 Task: In the  document Music.rtf, select heading and apply ' Bold and Underline' Use the "find feature" to find mentioned word and apply Strikethrough in: 'self'. Insert smartchip (Date) on bottom of the page 23 June, 2023 Insert the mentioned footnote for 30th word with font style Arial and font size 8: The study was conducted anonymously
Action: Mouse moved to (243, 321)
Screenshot: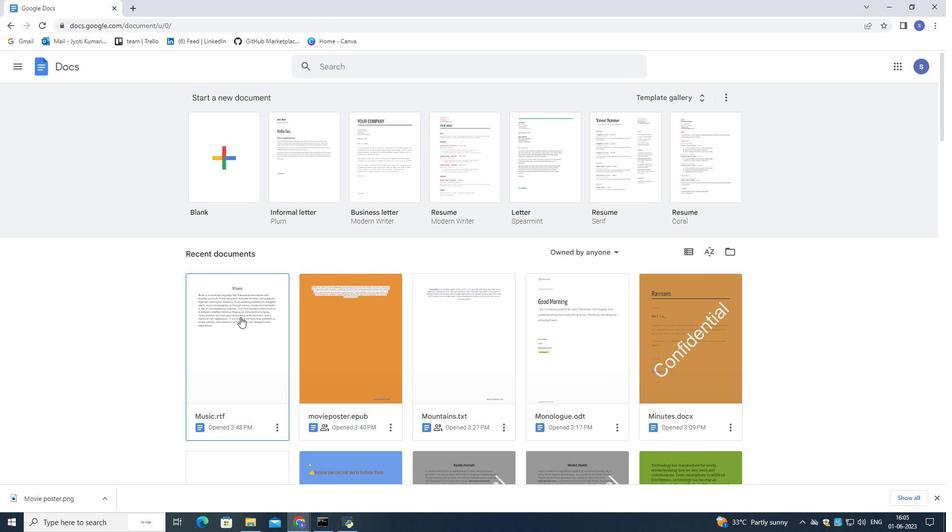 
Action: Mouse pressed left at (243, 321)
Screenshot: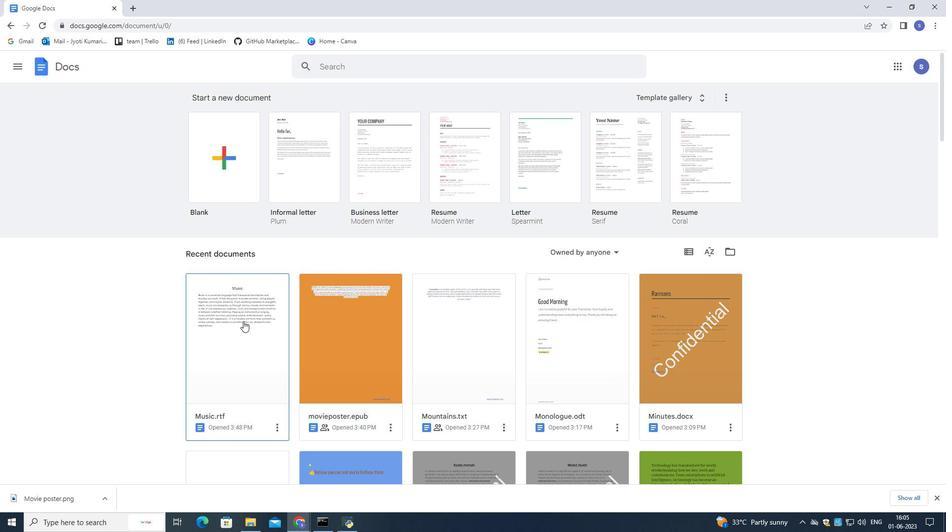 
Action: Mouse moved to (243, 320)
Screenshot: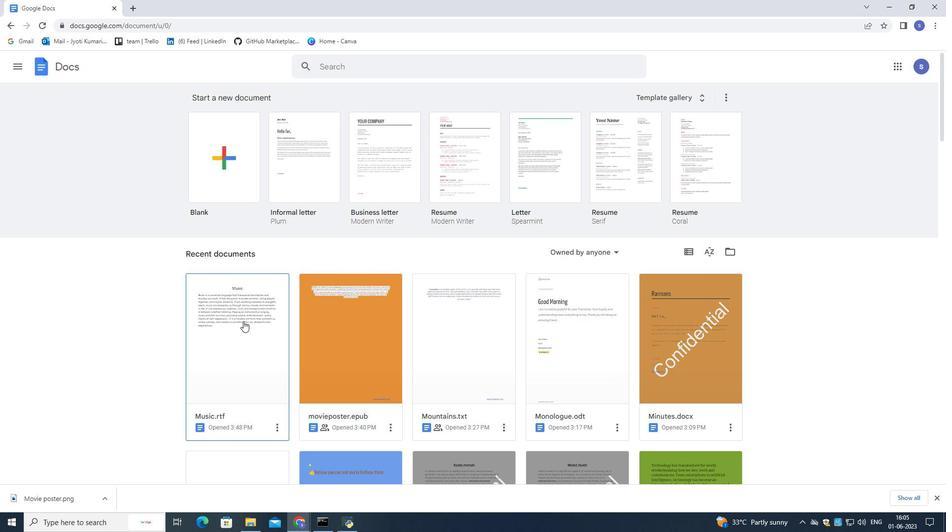 
Action: Mouse pressed left at (243, 320)
Screenshot: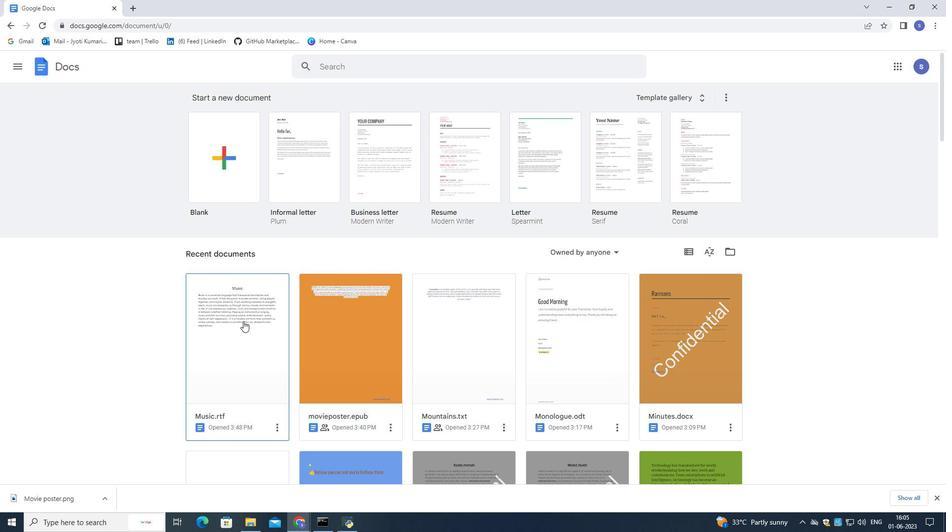 
Action: Mouse moved to (485, 178)
Screenshot: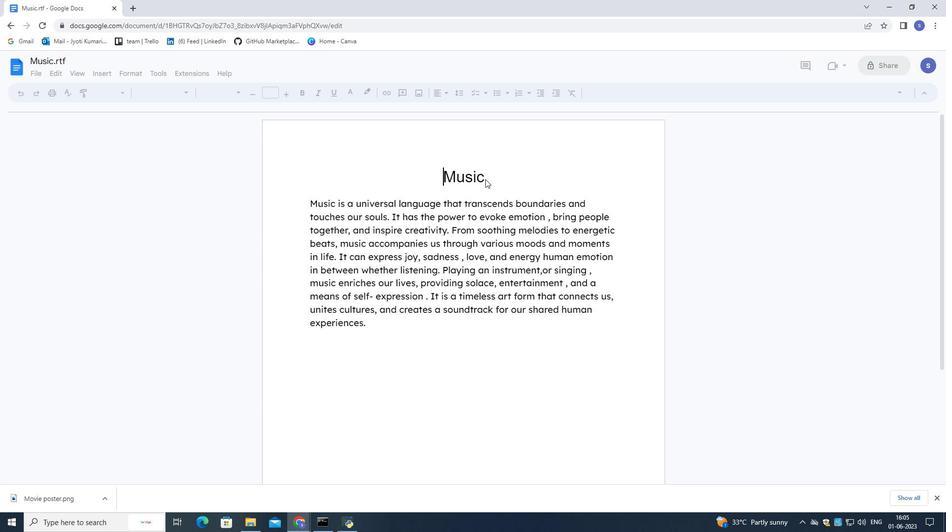
Action: Mouse pressed left at (485, 178)
Screenshot: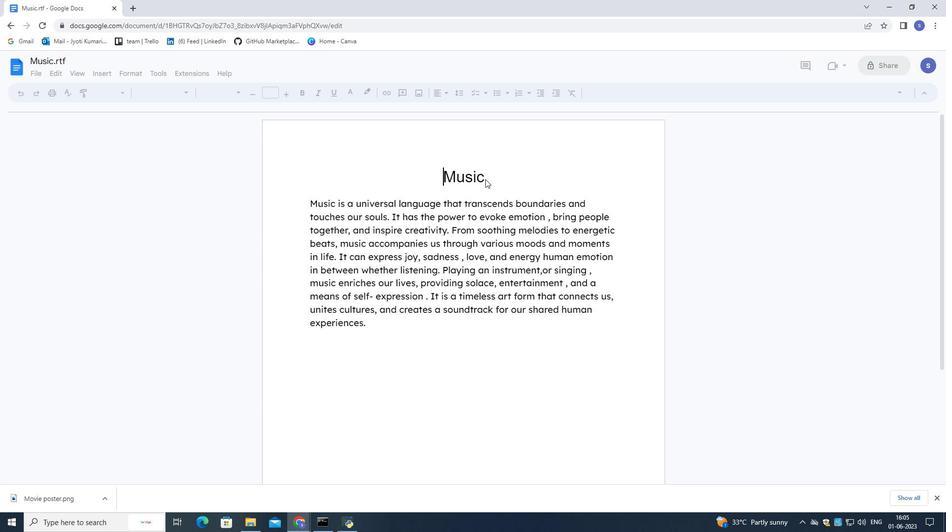 
Action: Mouse pressed left at (485, 178)
Screenshot: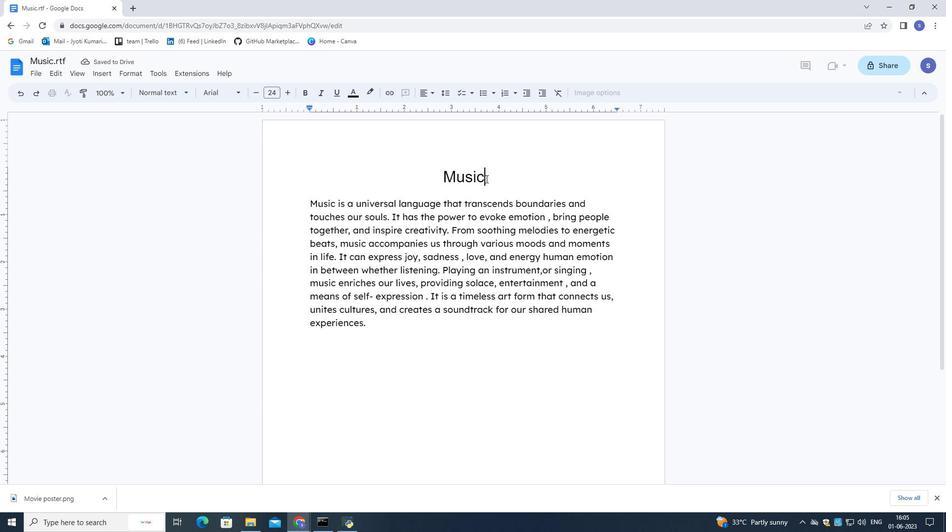 
Action: Mouse moved to (110, 69)
Screenshot: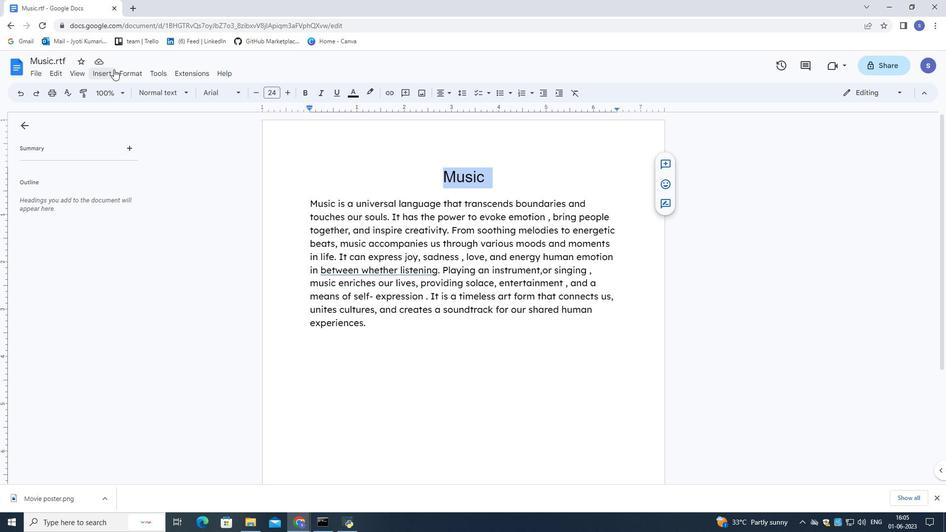 
Action: Mouse pressed left at (110, 69)
Screenshot: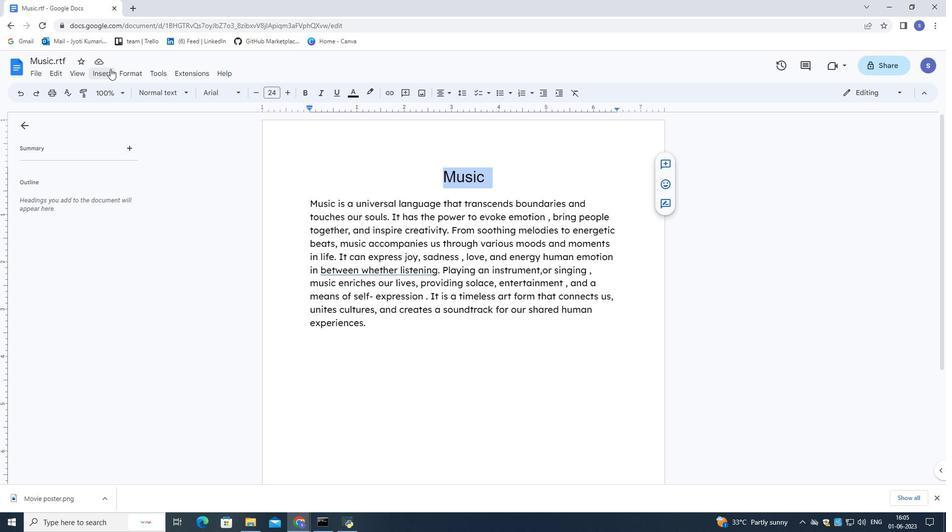 
Action: Mouse moved to (279, 92)
Screenshot: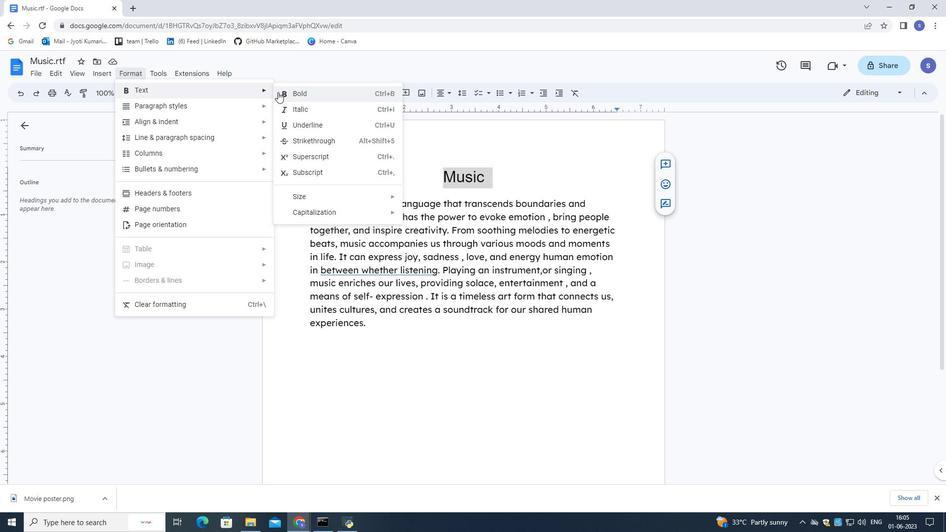 
Action: Mouse pressed left at (279, 92)
Screenshot: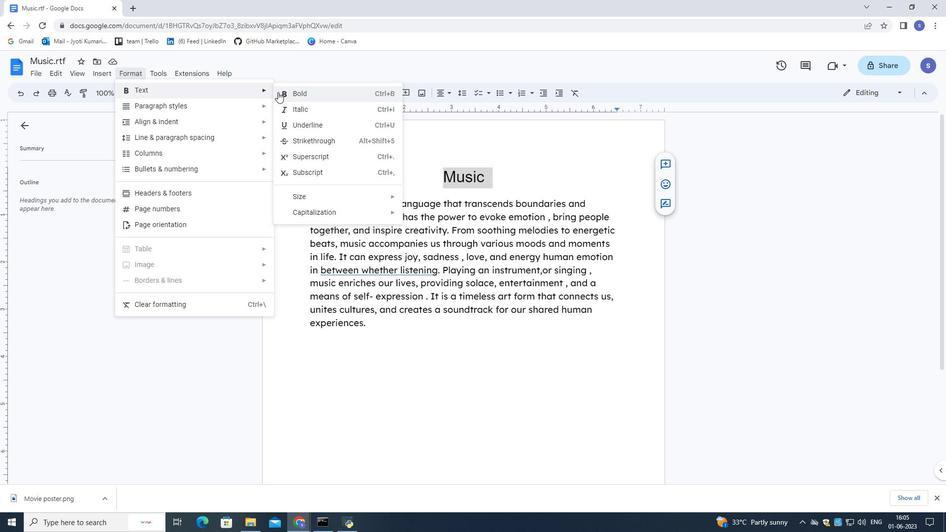 
Action: Mouse moved to (133, 72)
Screenshot: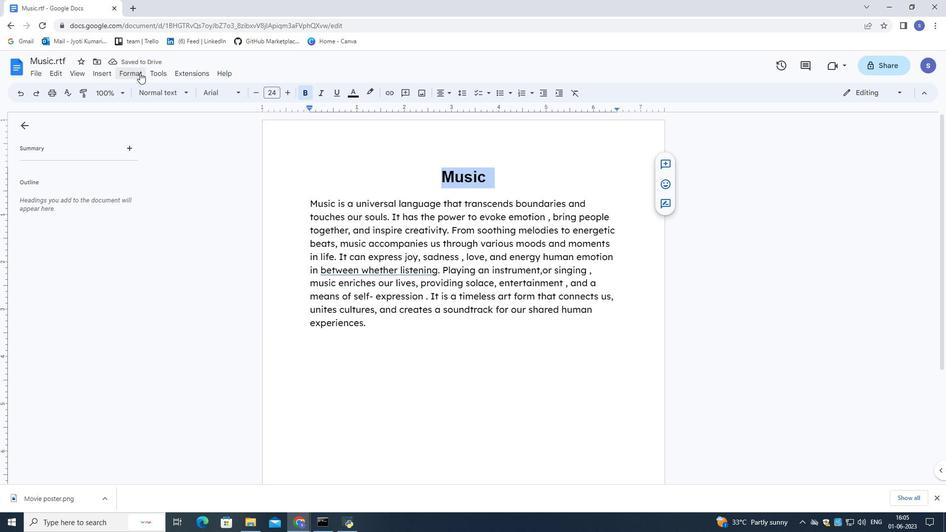 
Action: Mouse pressed left at (133, 72)
Screenshot: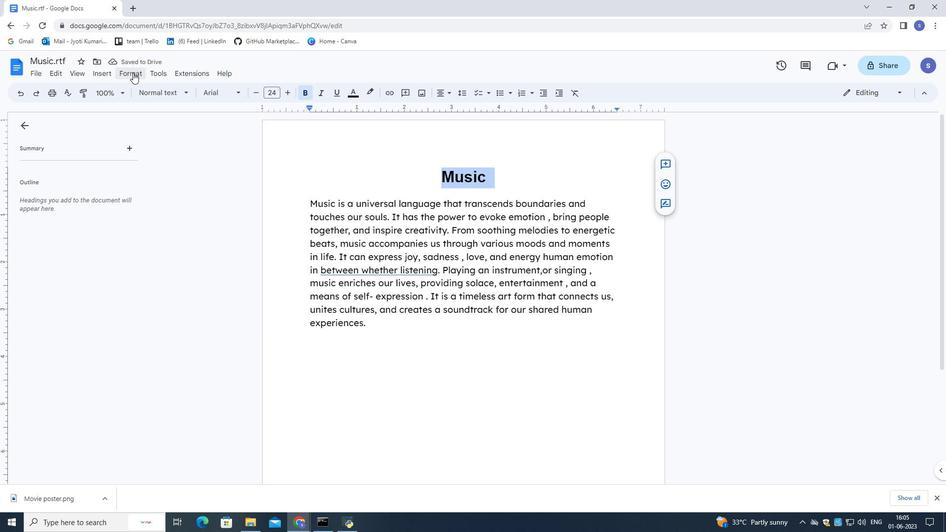 
Action: Mouse moved to (300, 124)
Screenshot: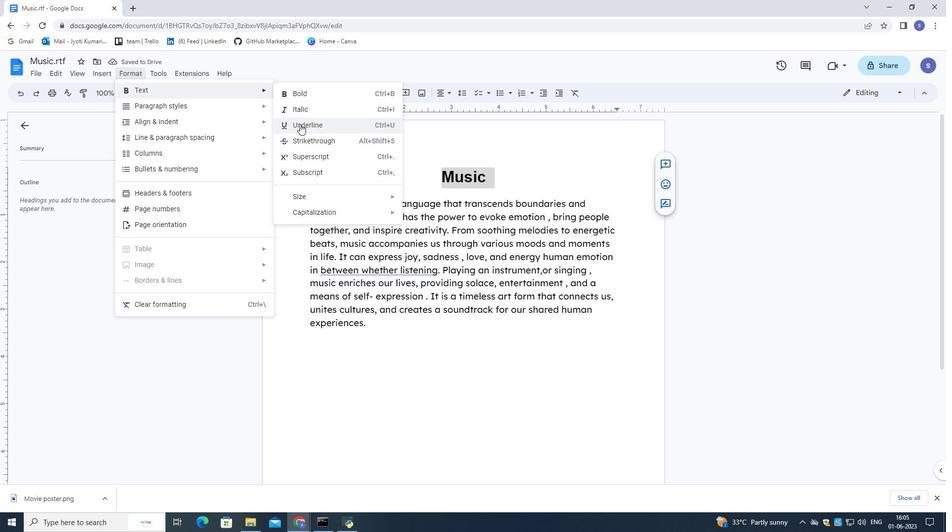 
Action: Mouse pressed left at (300, 124)
Screenshot: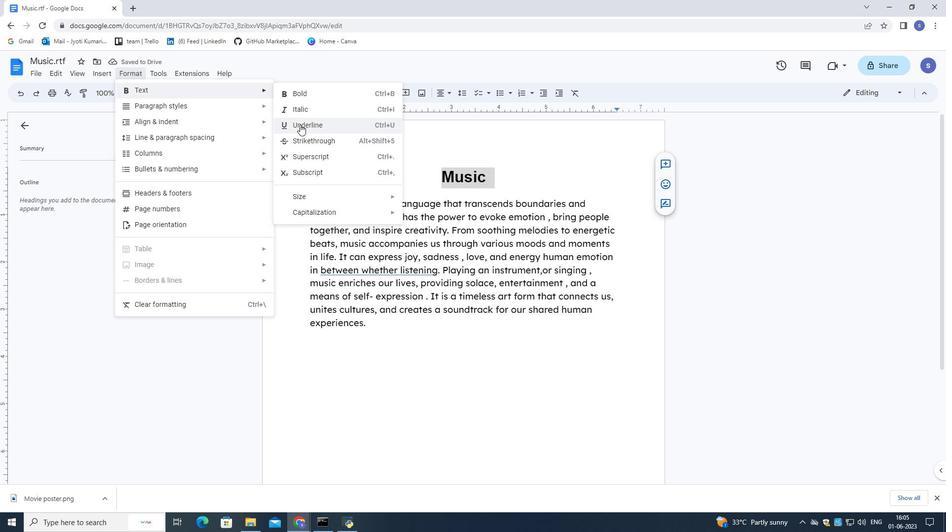 
Action: Mouse moved to (493, 173)
Screenshot: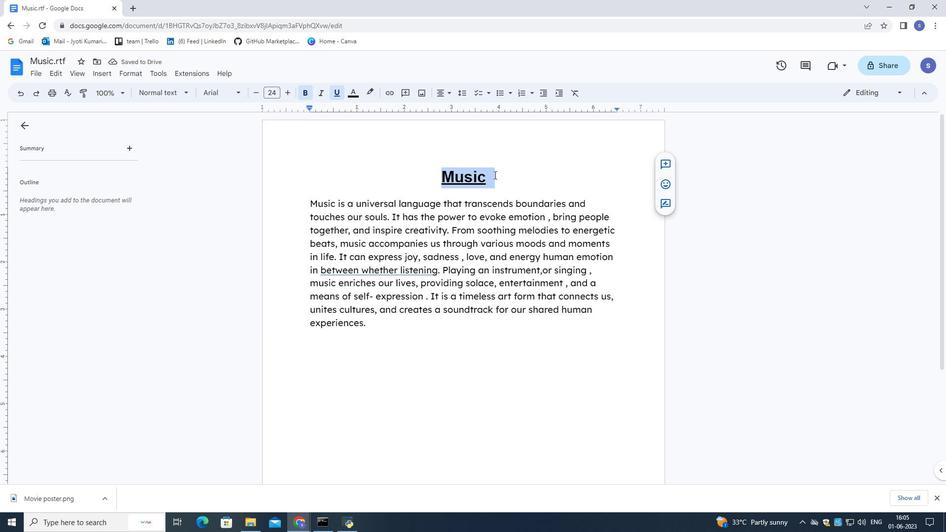 
Action: Mouse pressed left at (493, 173)
Screenshot: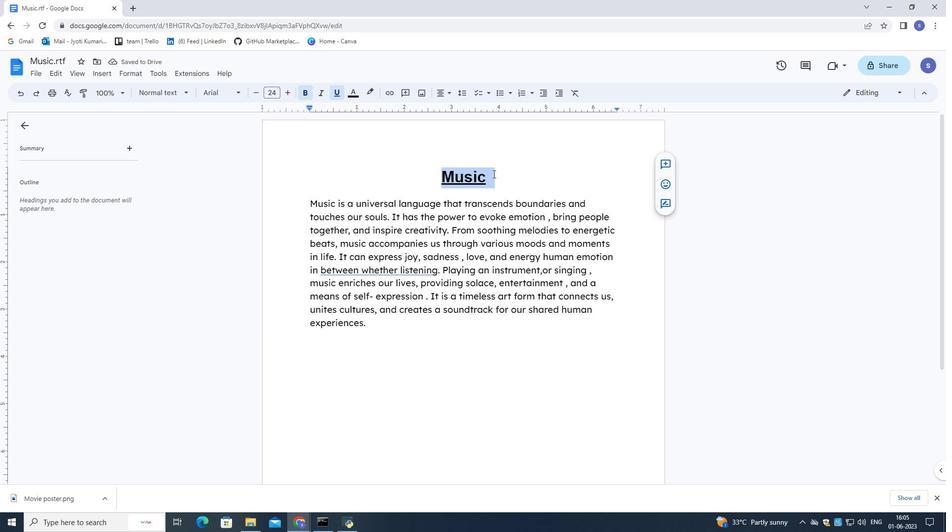 
Action: Mouse moved to (58, 69)
Screenshot: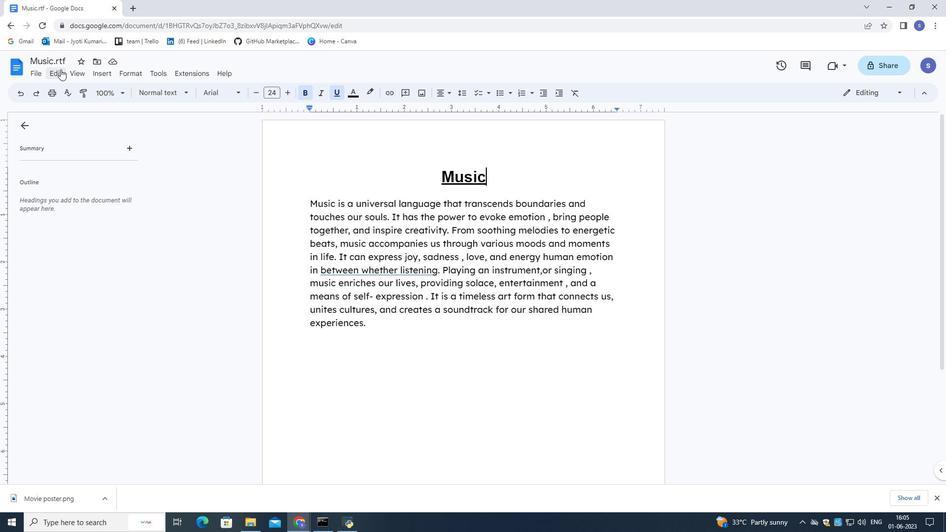 
Action: Mouse pressed left at (58, 69)
Screenshot: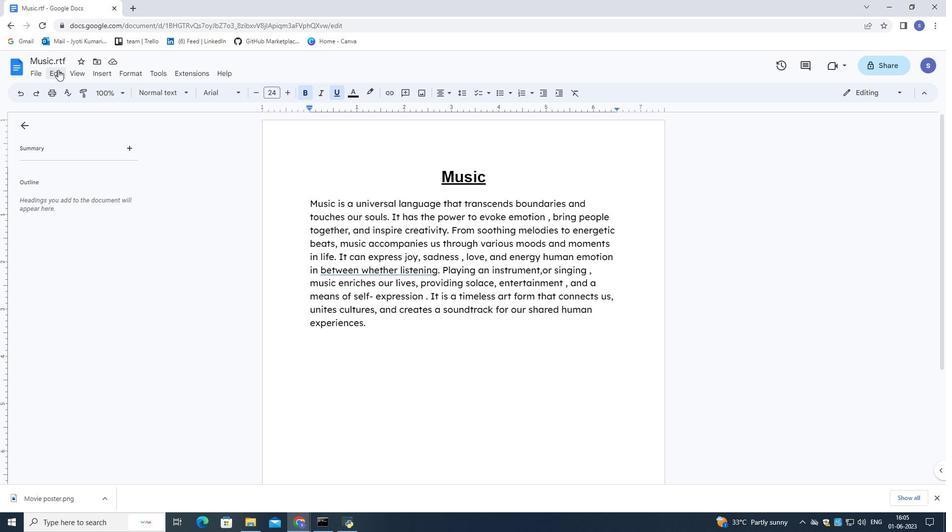 
Action: Mouse moved to (79, 243)
Screenshot: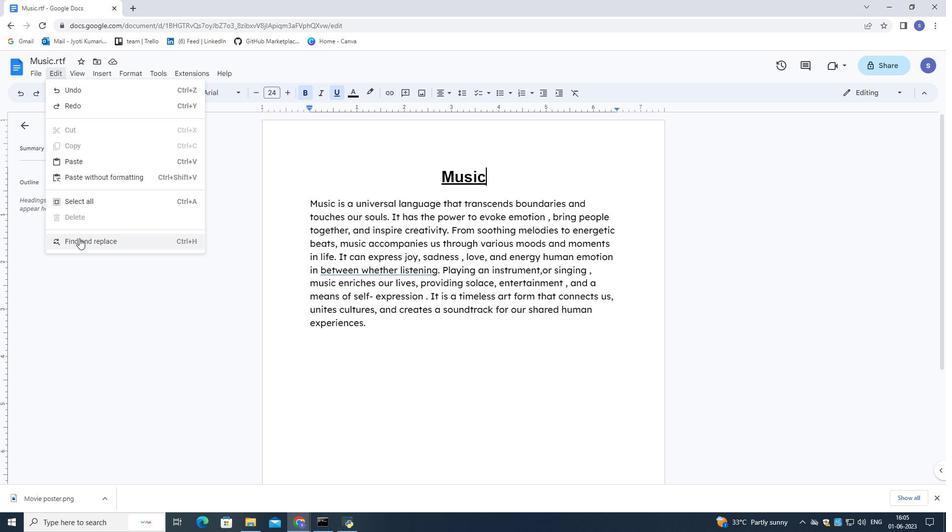 
Action: Mouse pressed left at (79, 243)
Screenshot: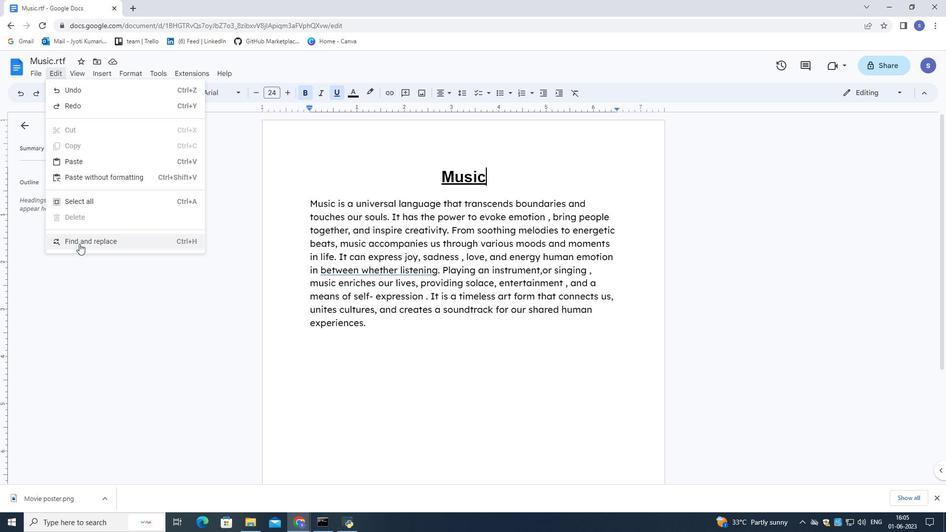 
Action: Mouse moved to (430, 221)
Screenshot: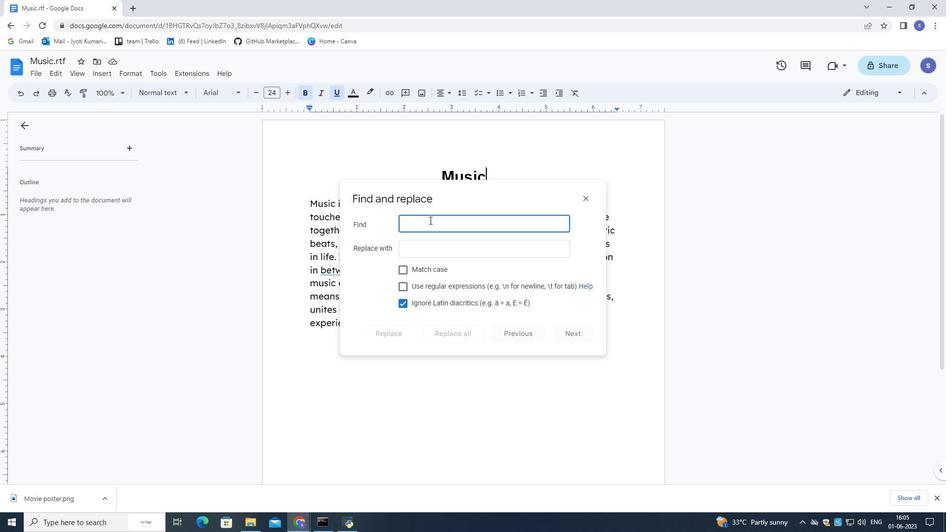 
Action: Mouse pressed left at (430, 221)
Screenshot: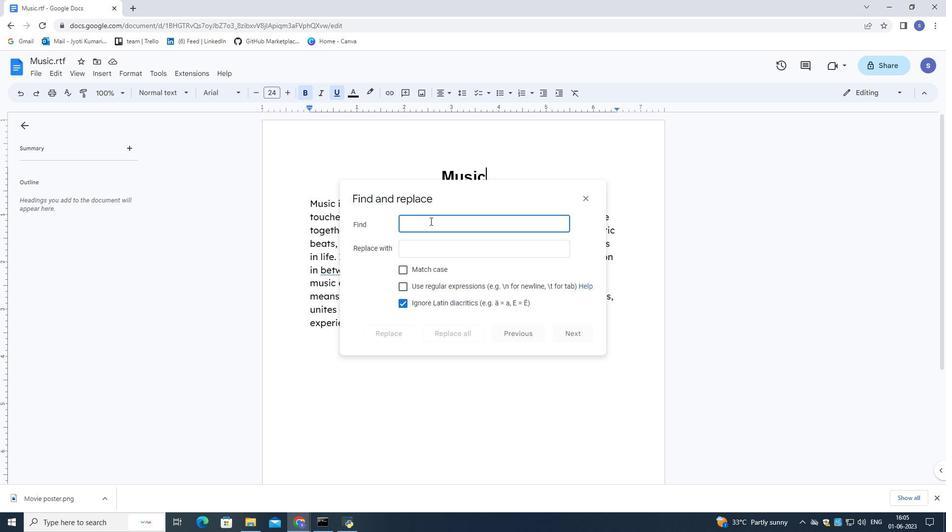 
Action: Mouse moved to (265, 164)
Screenshot: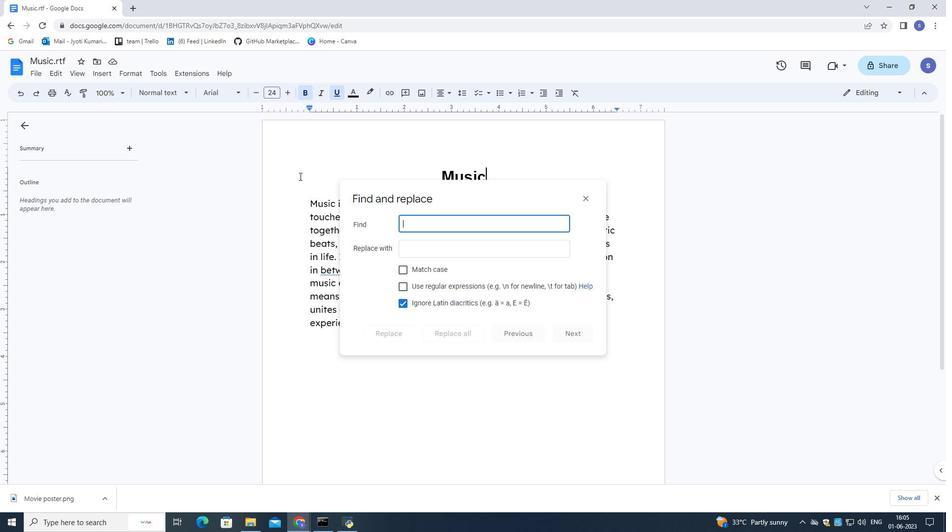 
Action: Key pressed self
Screenshot: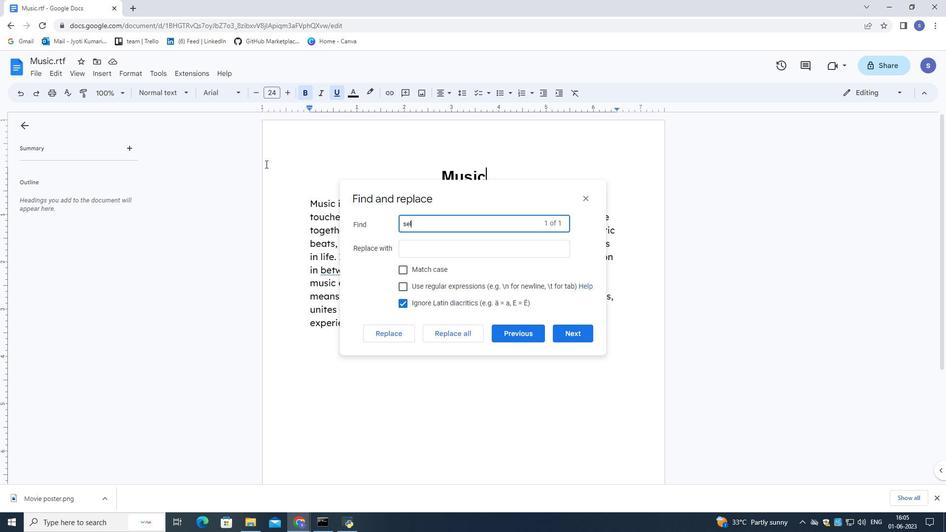 
Action: Mouse moved to (585, 197)
Screenshot: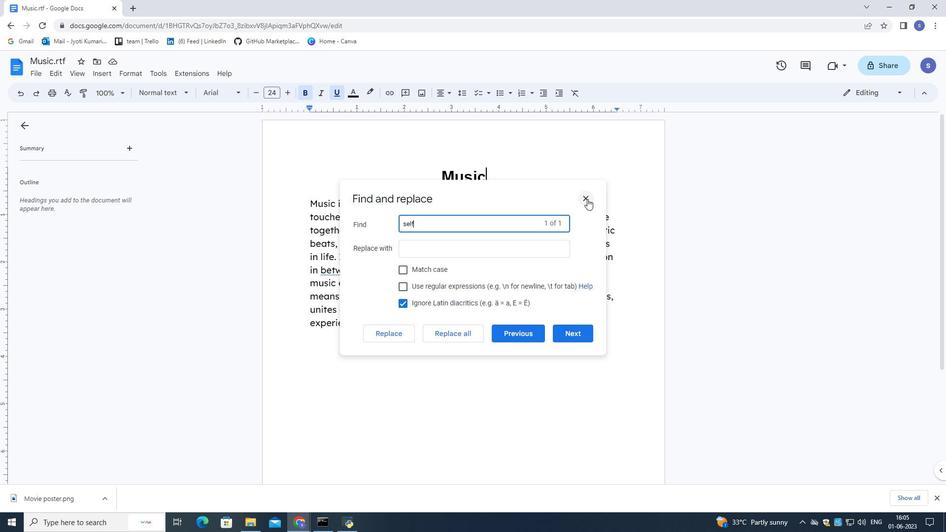
Action: Mouse pressed left at (585, 197)
Screenshot: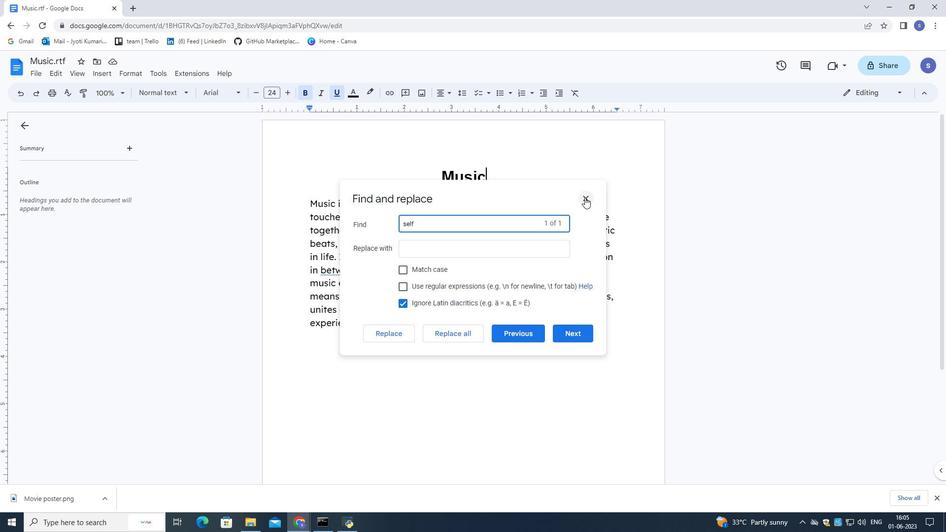 
Action: Mouse moved to (124, 69)
Screenshot: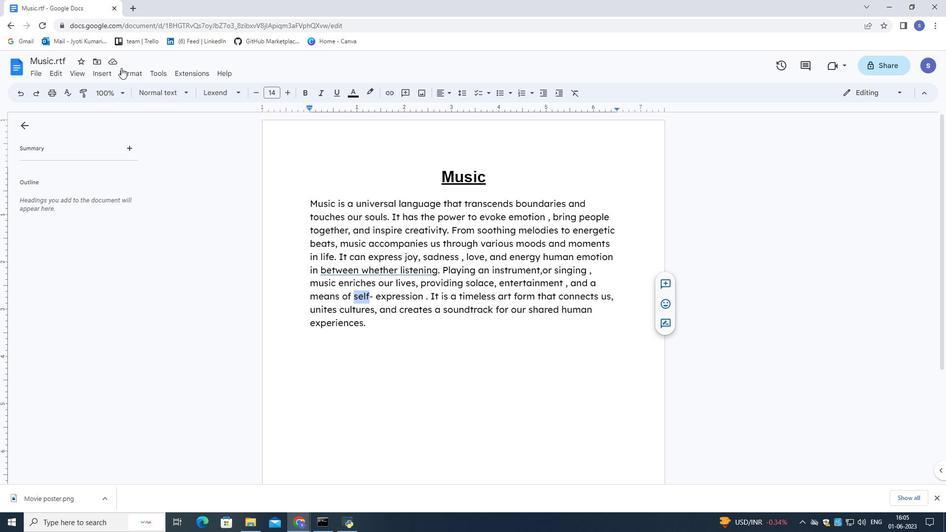
Action: Mouse pressed left at (124, 69)
Screenshot: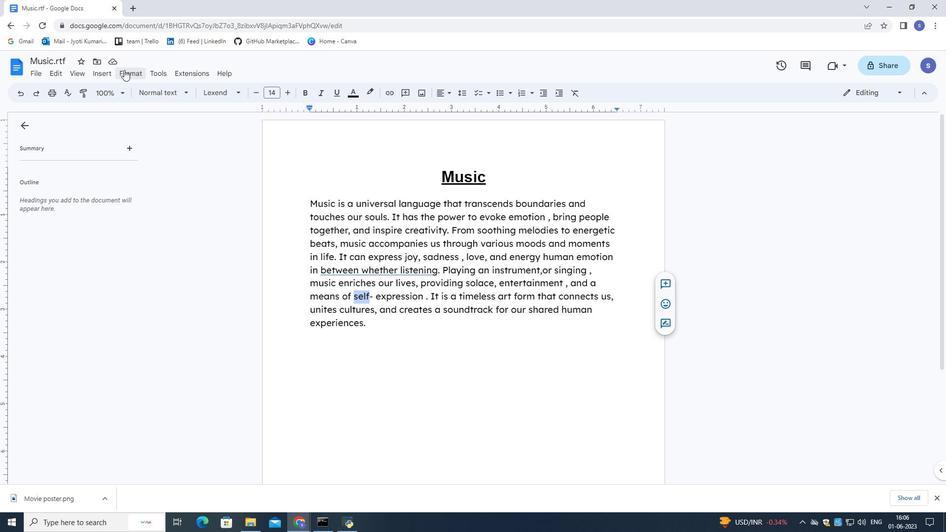 
Action: Mouse moved to (318, 143)
Screenshot: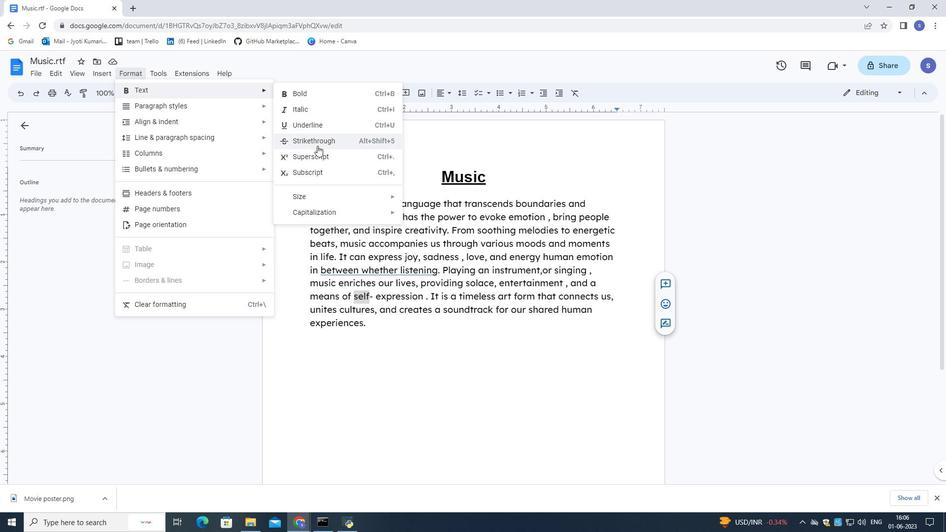 
Action: Mouse pressed left at (318, 143)
Screenshot: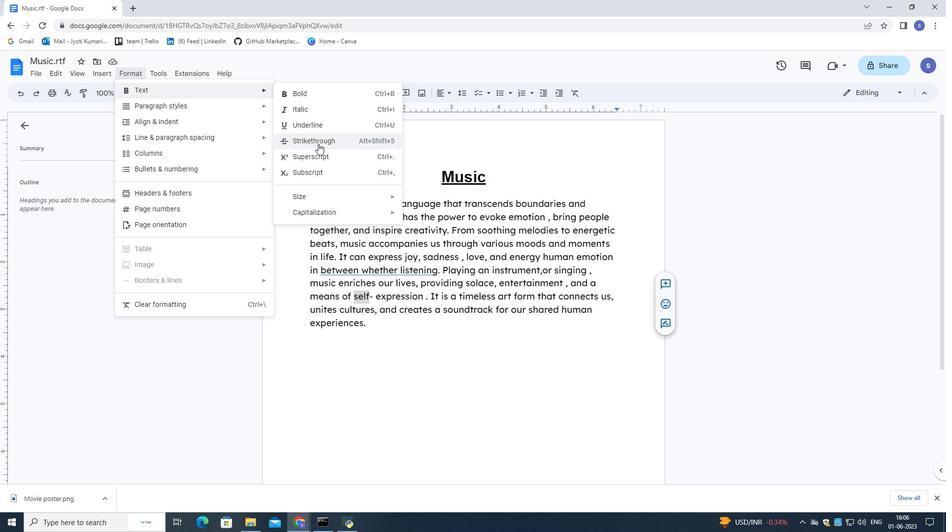 
Action: Mouse moved to (375, 326)
Screenshot: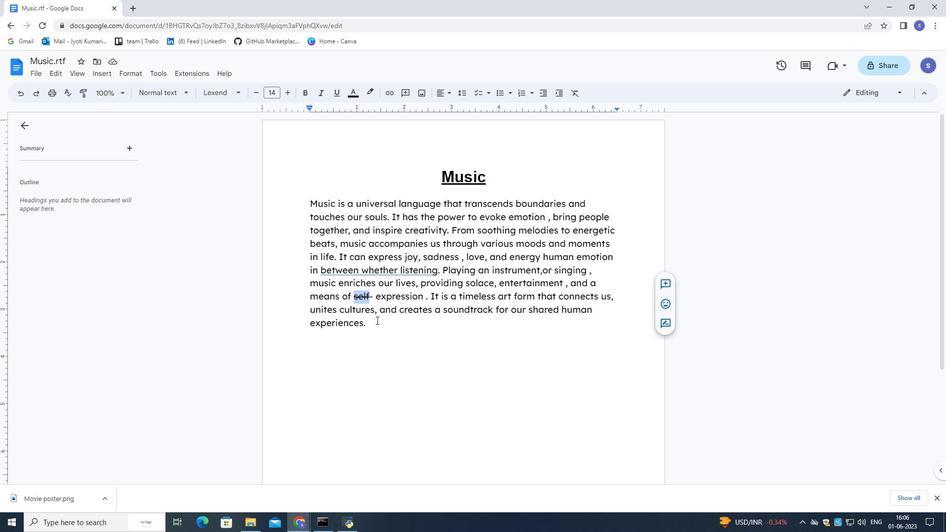 
Action: Mouse pressed left at (375, 326)
Screenshot: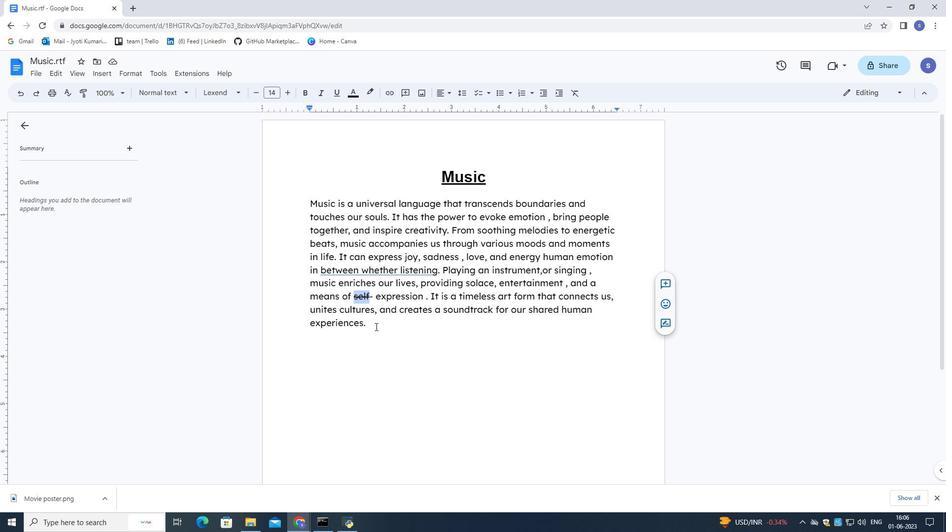
Action: Mouse moved to (327, 252)
Screenshot: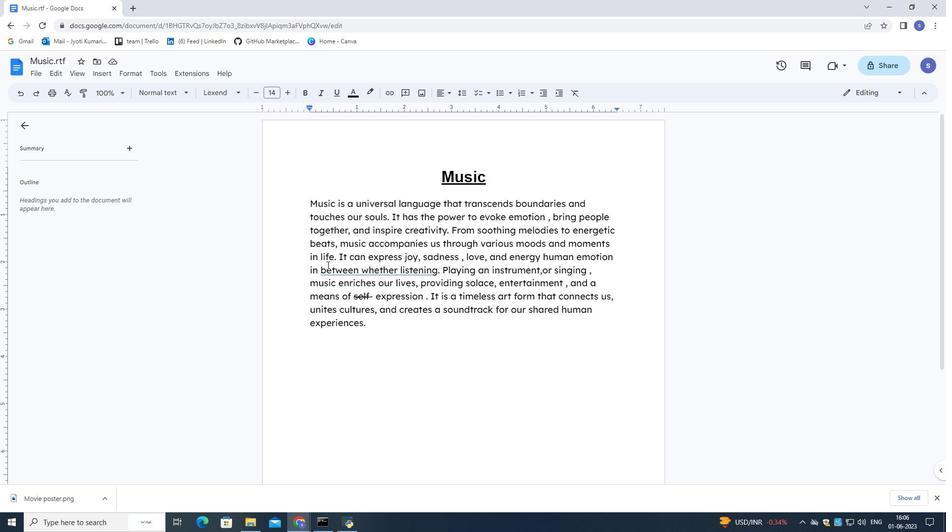 
Action: Mouse scrolled (327, 251) with delta (0, 0)
Screenshot: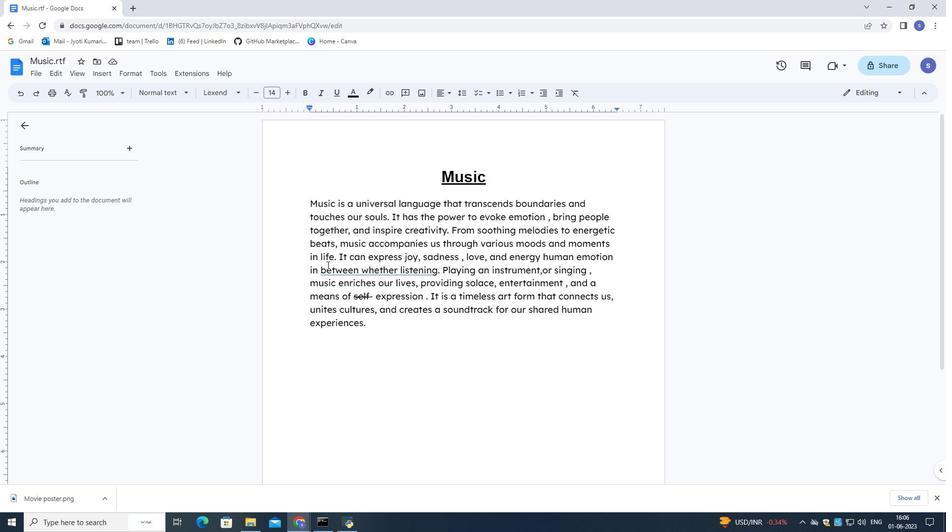 
Action: Mouse scrolled (327, 251) with delta (0, 0)
Screenshot: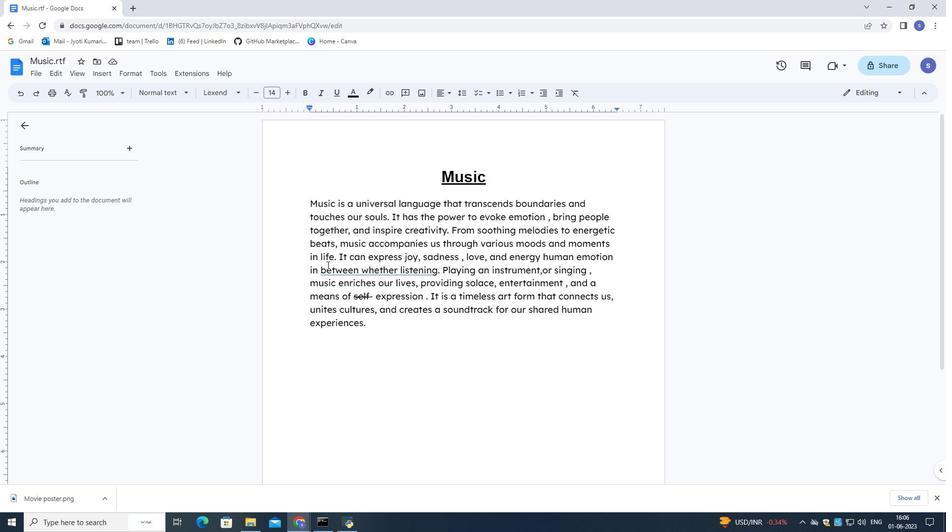 
Action: Mouse moved to (326, 251)
Screenshot: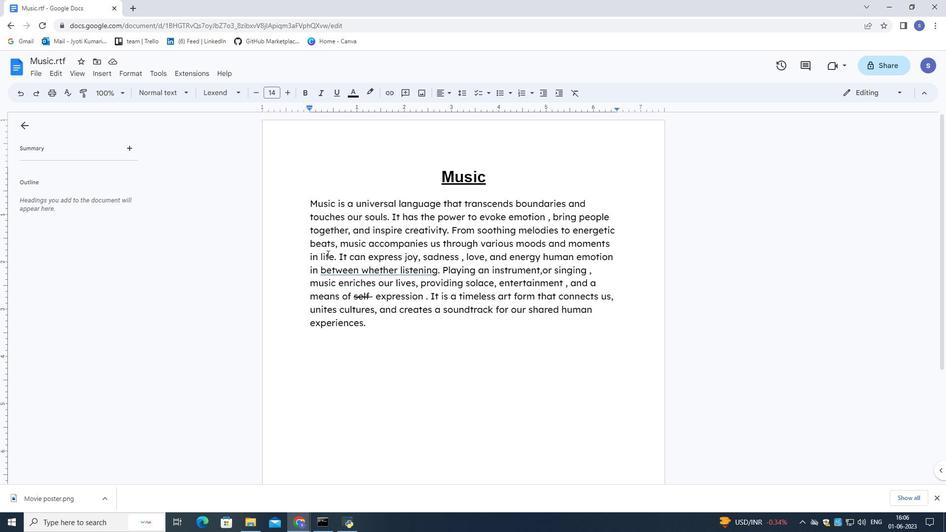 
Action: Mouse scrolled (326, 250) with delta (0, 0)
Screenshot: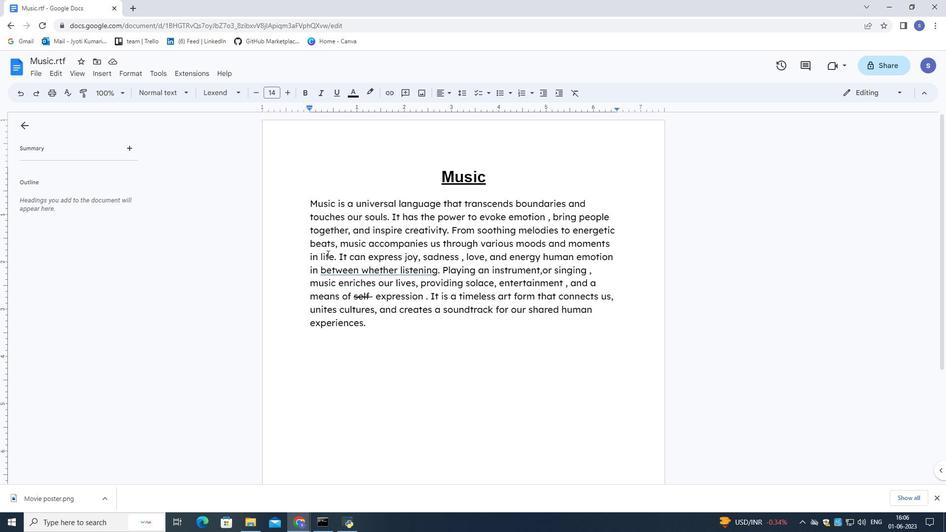 
Action: Mouse moved to (326, 250)
Screenshot: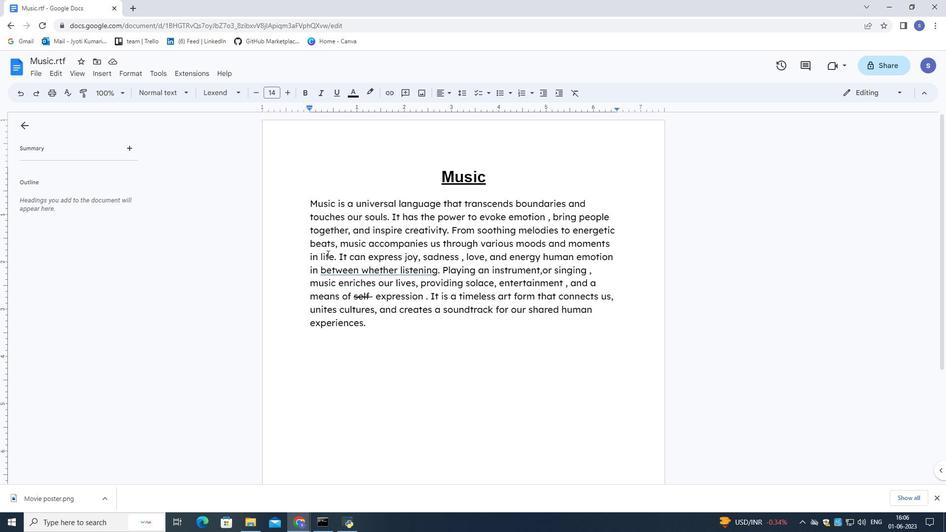 
Action: Mouse scrolled (326, 249) with delta (0, 0)
Screenshot: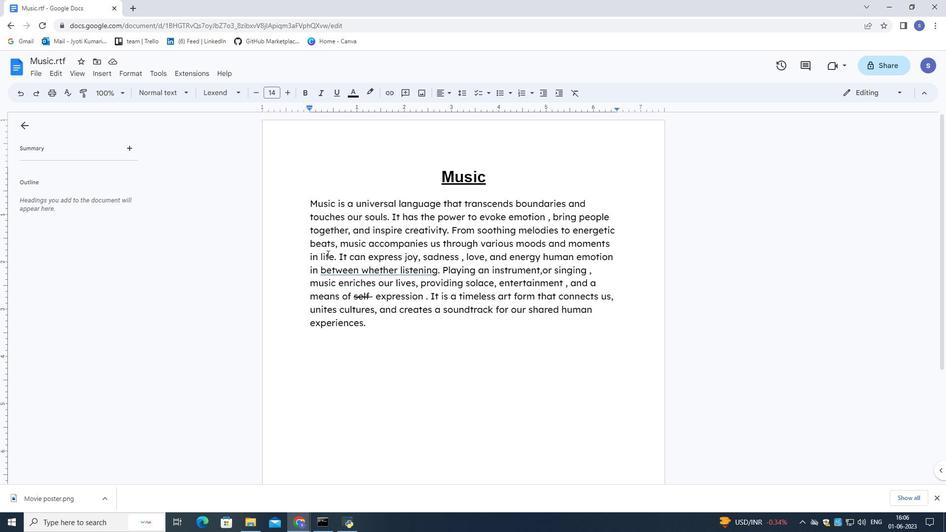 
Action: Mouse moved to (335, 242)
Screenshot: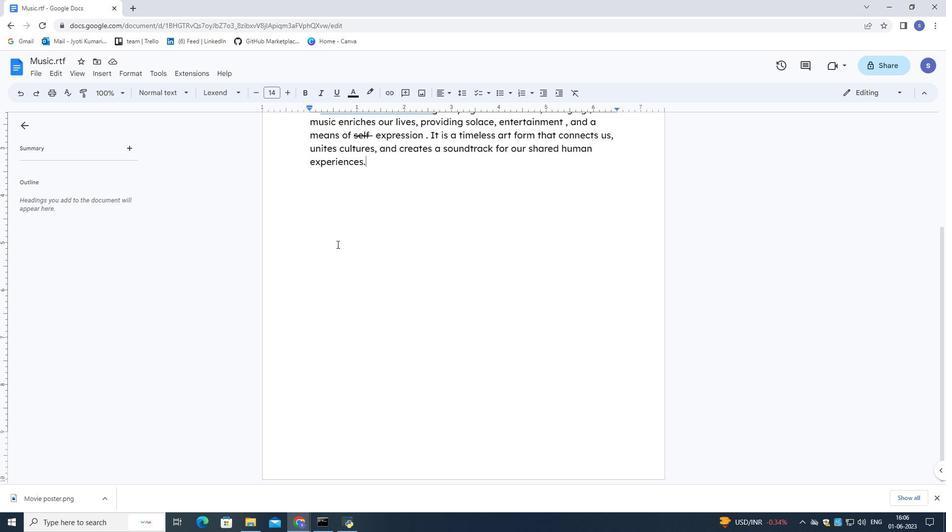 
Action: Key pressed <Key.enter><Key.enter><Key.enter><Key.enter><Key.enter><Key.enter><Key.enter><Key.enter>
Screenshot: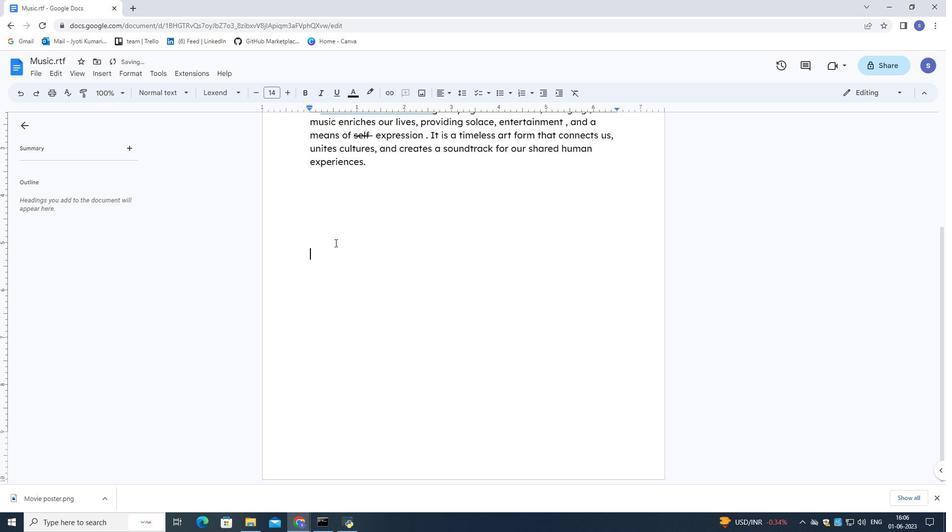 
Action: Mouse moved to (334, 242)
Screenshot: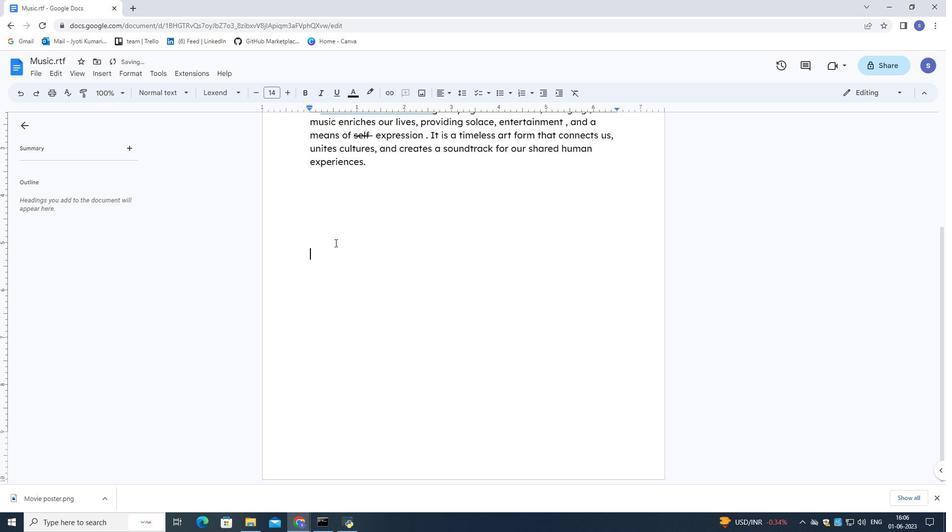 
Action: Key pressed <Key.enter><Key.enter><Key.enter><Key.enter><Key.enter><Key.enter><Key.enter><Key.enter><Key.enter><Key.enter><Key.enter><Key.enter><Key.enter><Key.up>
Screenshot: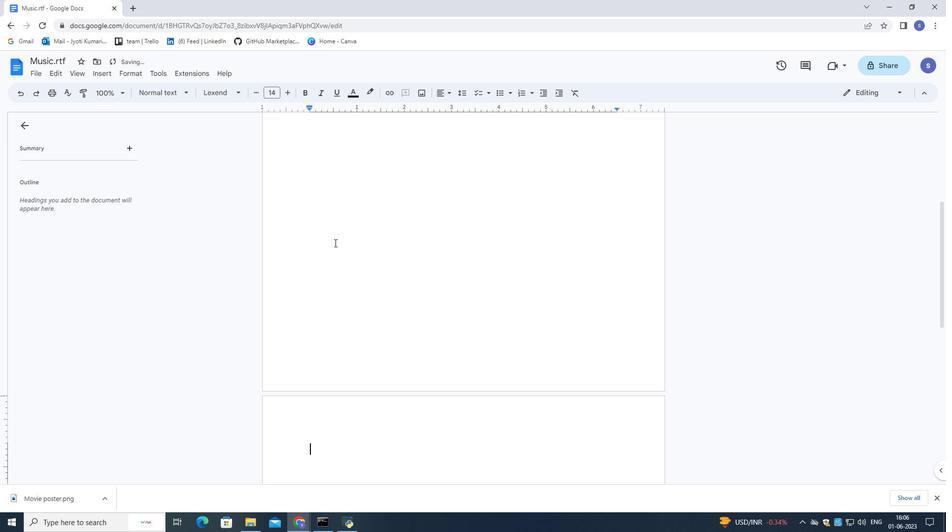
Action: Mouse moved to (98, 69)
Screenshot: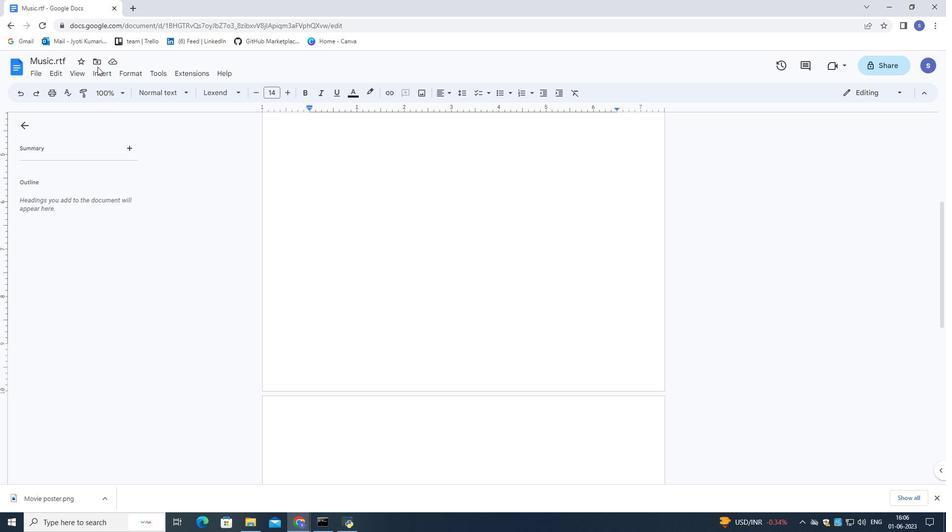 
Action: Mouse pressed left at (98, 69)
Screenshot: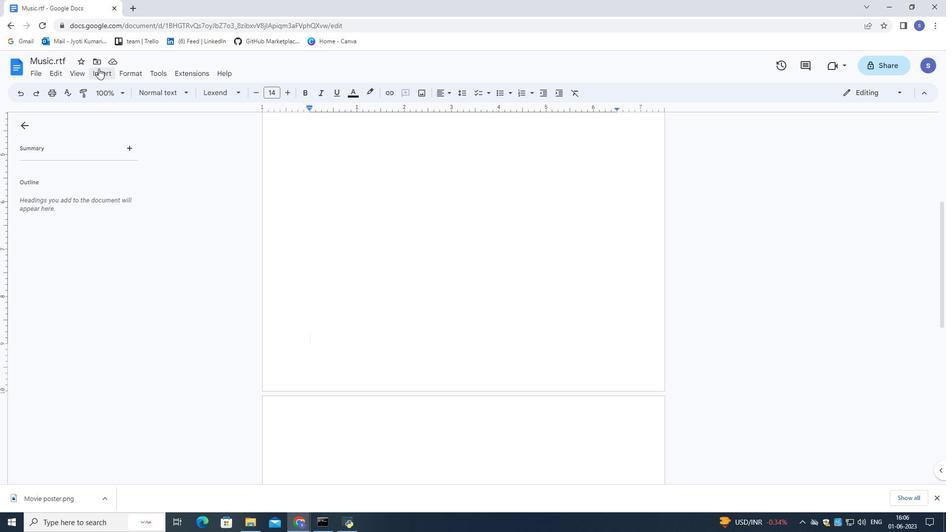 
Action: Mouse moved to (132, 186)
Screenshot: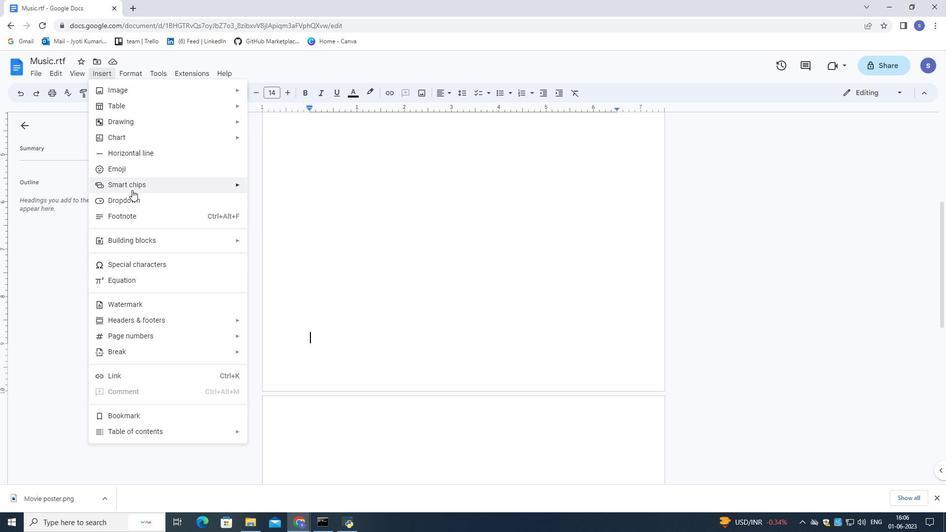 
Action: Mouse pressed left at (132, 186)
Screenshot: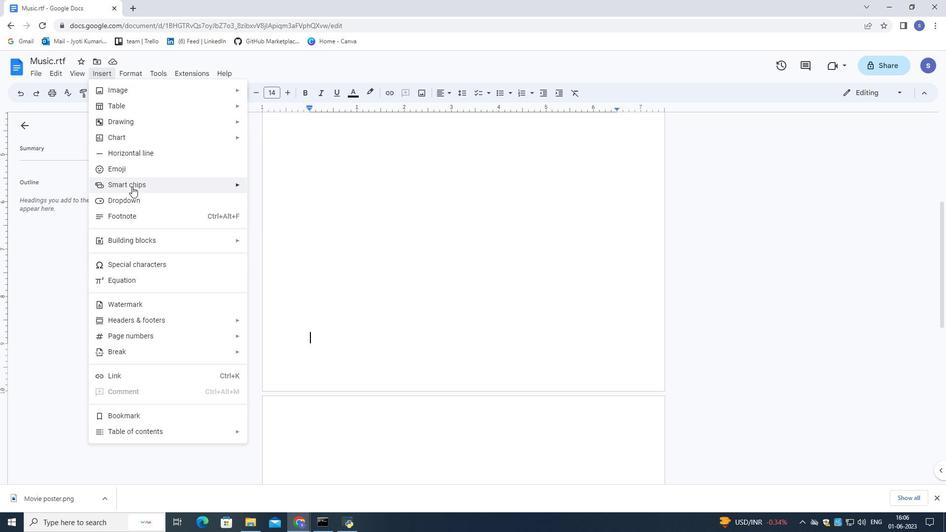 
Action: Mouse moved to (257, 191)
Screenshot: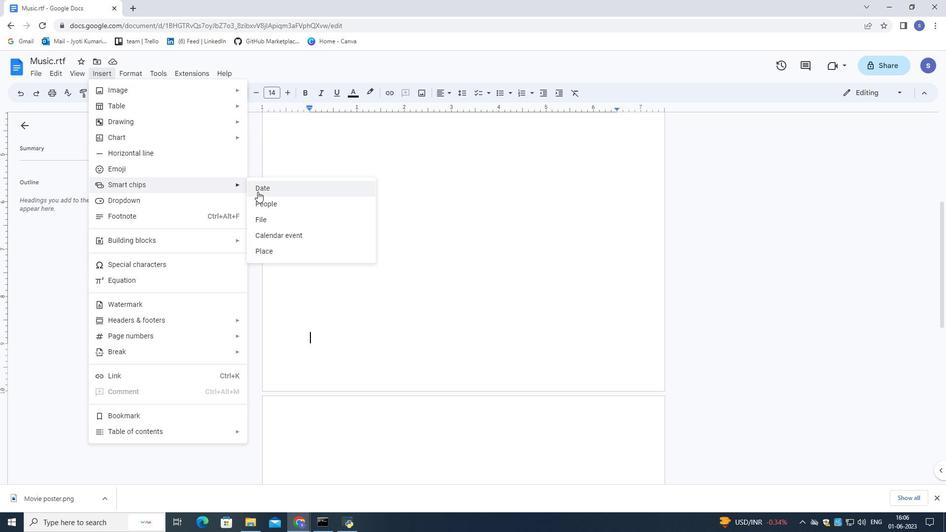 
Action: Mouse pressed left at (257, 191)
Screenshot: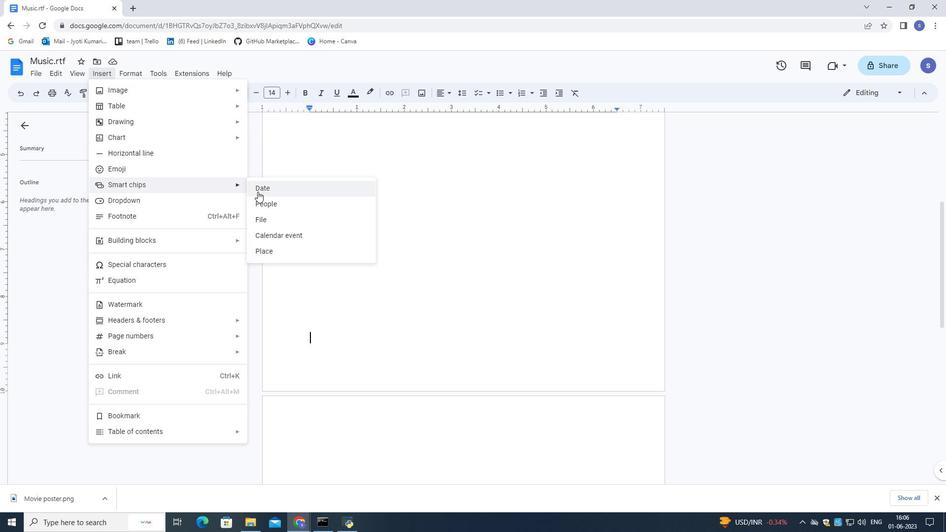 
Action: Mouse moved to (414, 424)
Screenshot: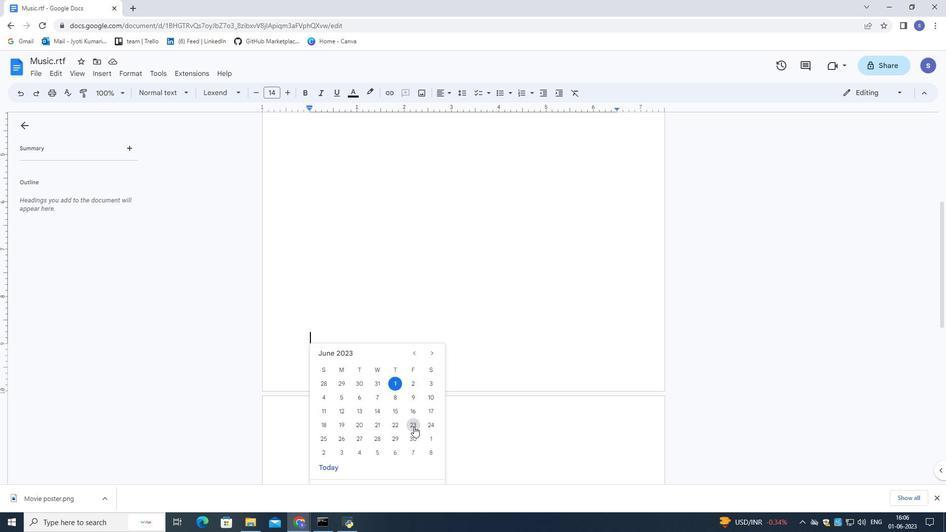 
Action: Mouse pressed left at (414, 424)
Screenshot: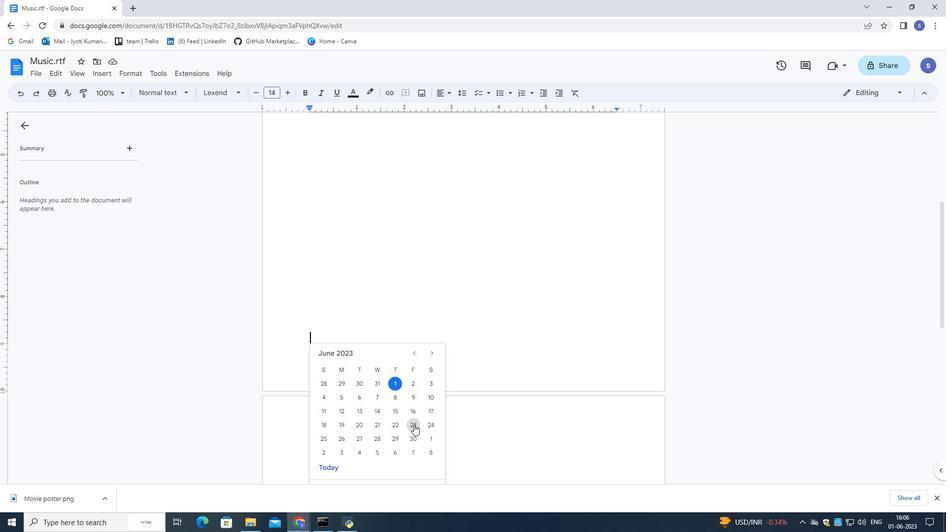 
Action: Mouse moved to (363, 424)
Screenshot: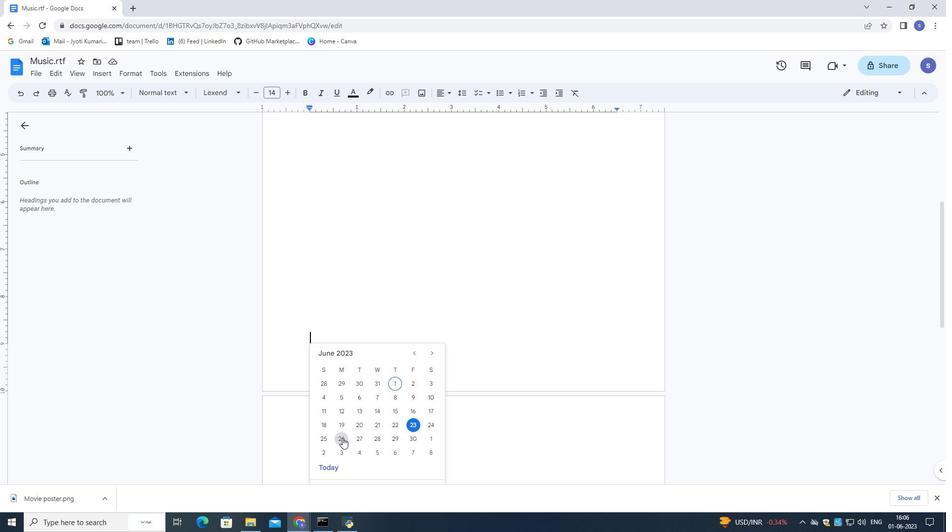 
Action: Mouse scrolled (363, 423) with delta (0, 0)
Screenshot: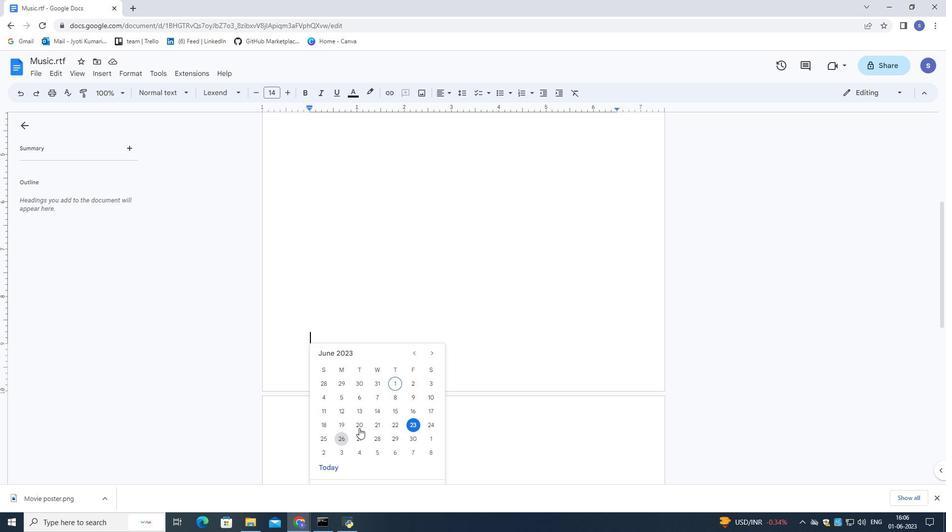 
Action: Mouse scrolled (363, 423) with delta (0, 0)
Screenshot: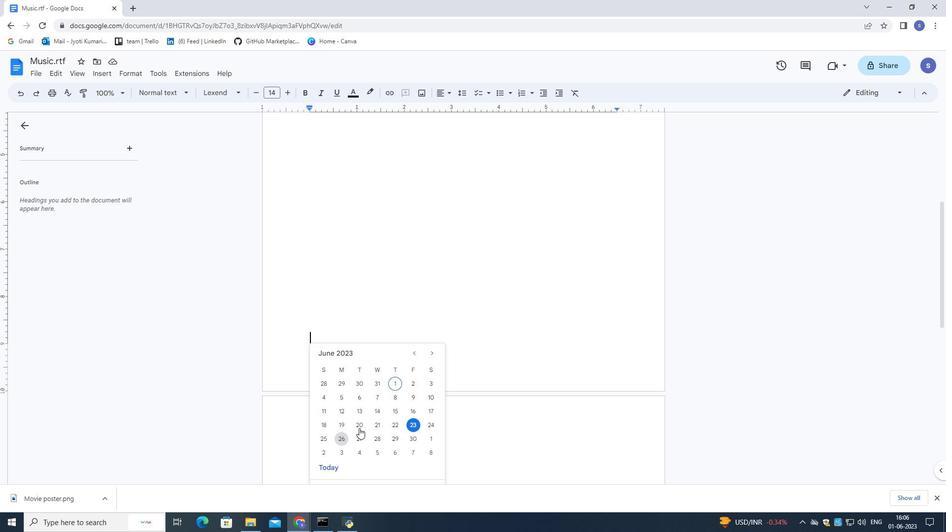 
Action: Mouse scrolled (363, 423) with delta (0, 0)
Screenshot: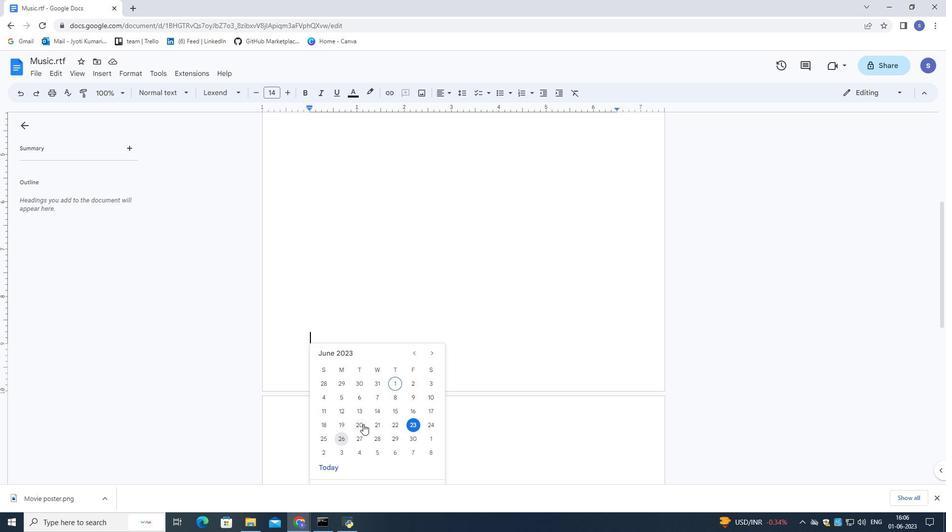 
Action: Mouse moved to (418, 350)
Screenshot: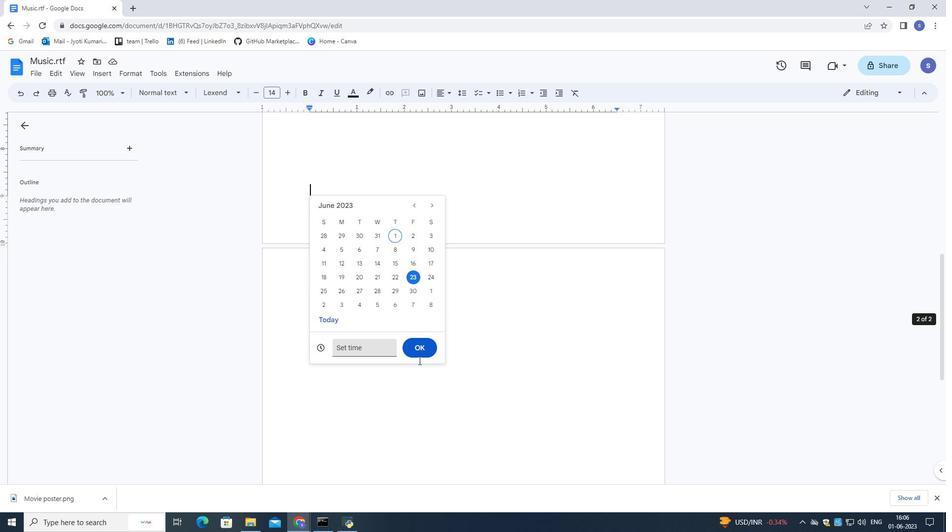 
Action: Mouse pressed left at (418, 350)
Screenshot: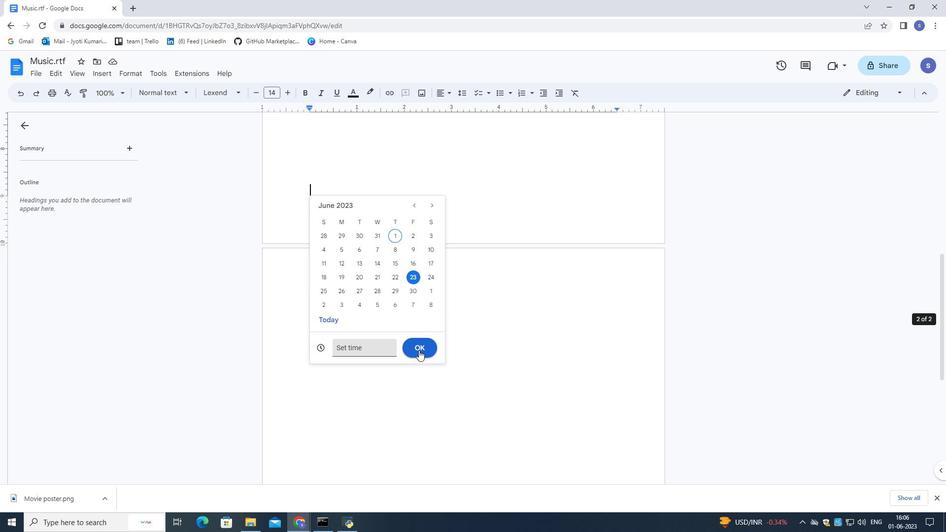 
Action: Mouse moved to (102, 72)
Screenshot: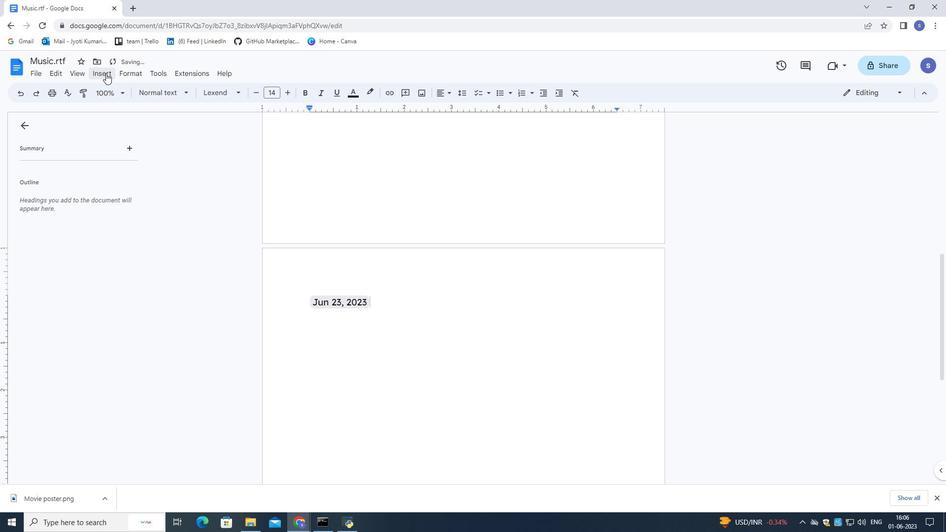 
Action: Mouse pressed left at (102, 72)
Screenshot: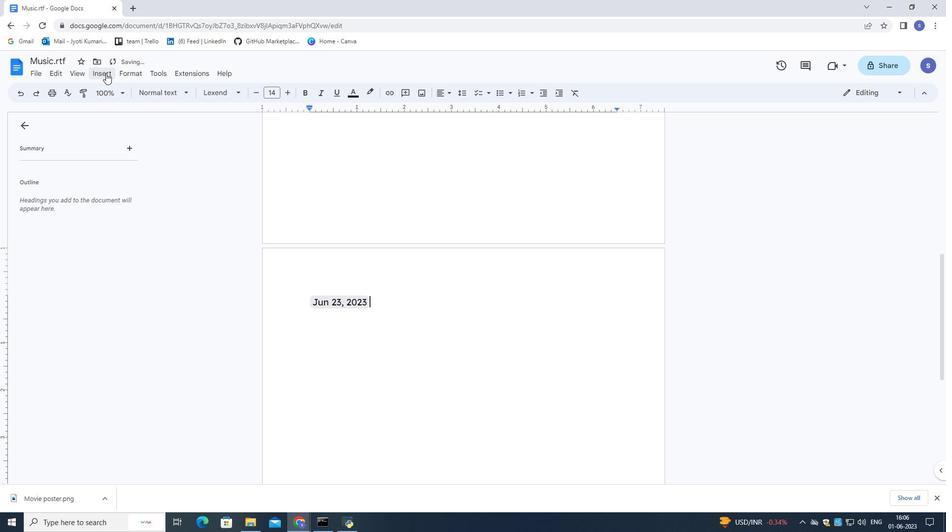 
Action: Mouse moved to (143, 222)
Screenshot: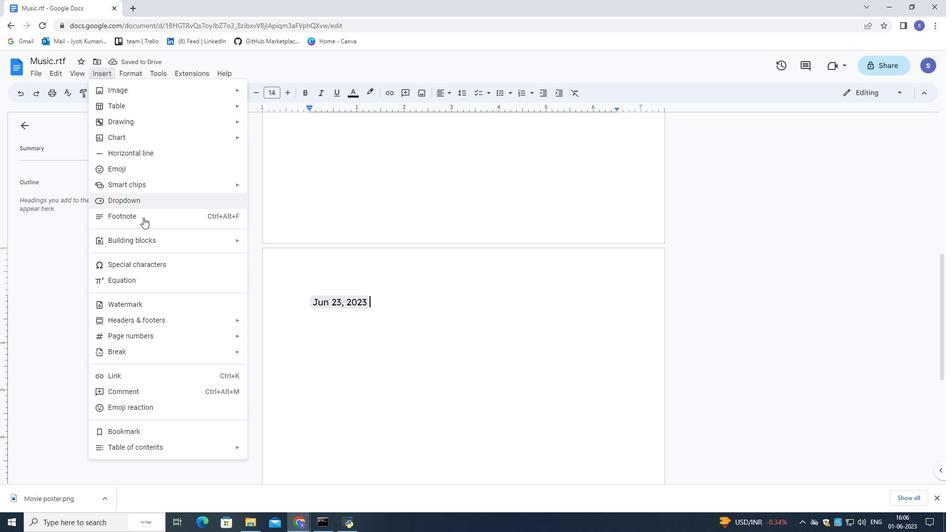 
Action: Mouse pressed left at (143, 222)
Screenshot: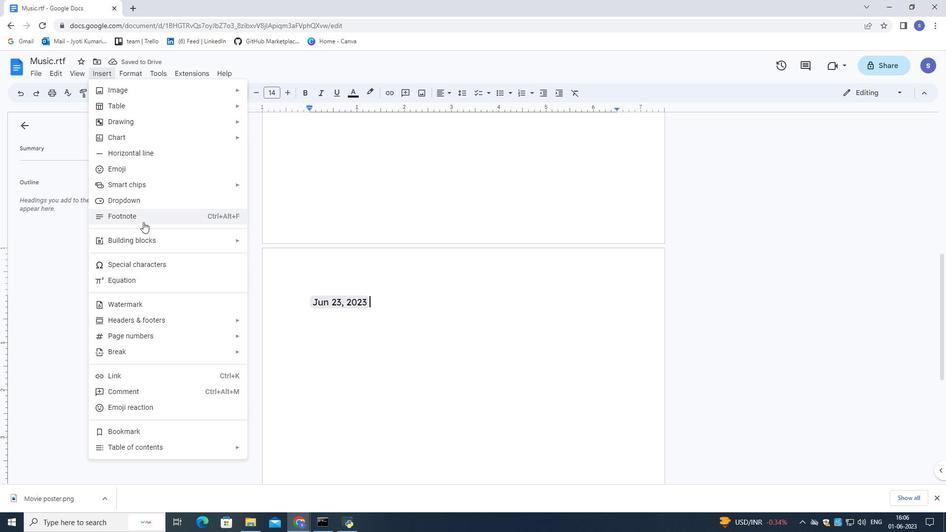 
Action: Mouse moved to (331, 314)
Screenshot: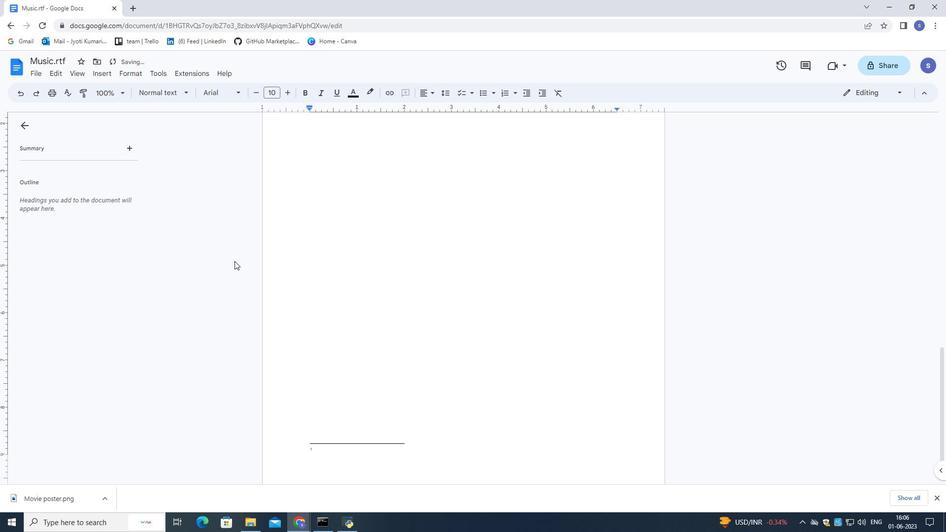 
Action: Mouse scrolled (331, 314) with delta (0, 0)
Screenshot: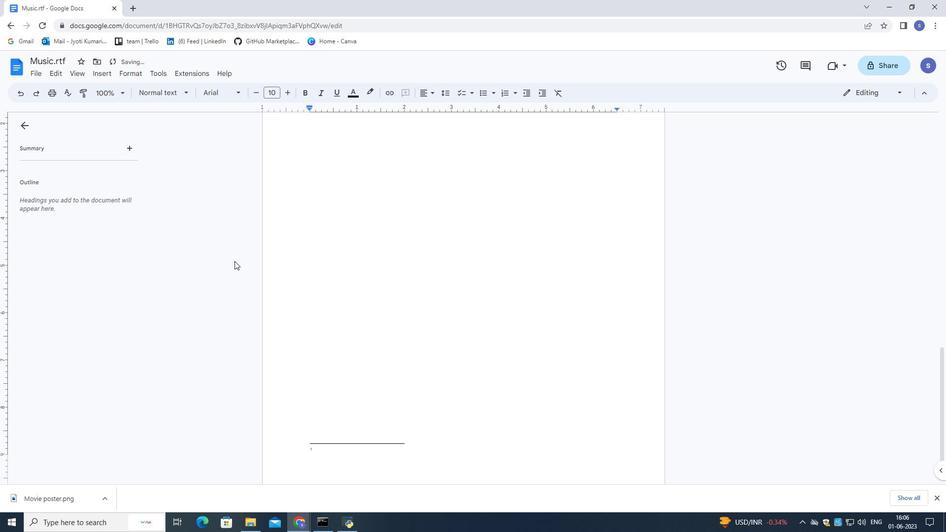 
Action: Mouse moved to (331, 314)
Screenshot: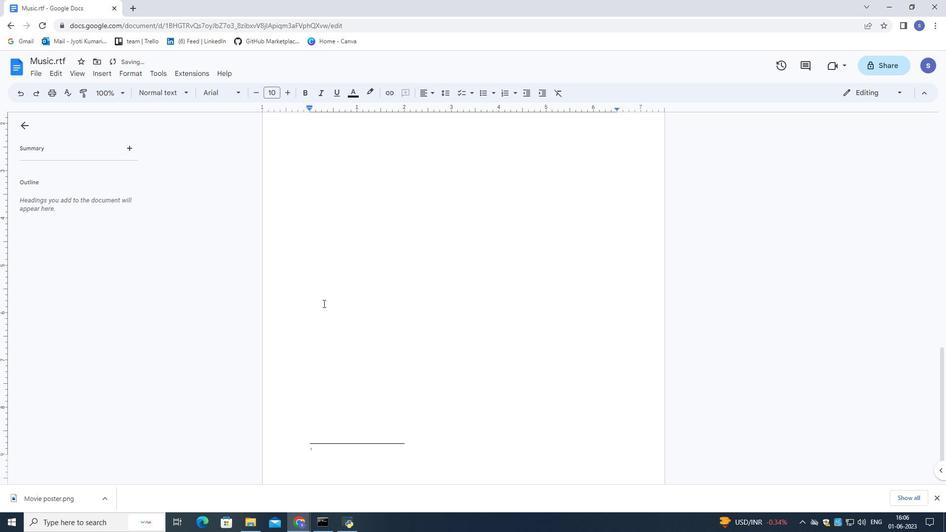 
Action: Mouse scrolled (331, 314) with delta (0, 0)
Screenshot: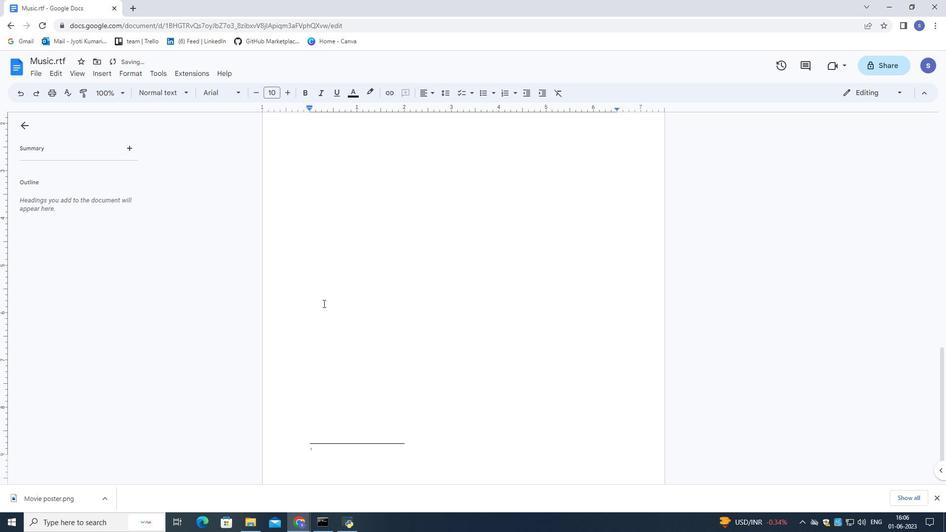 
Action: Mouse moved to (332, 313)
Screenshot: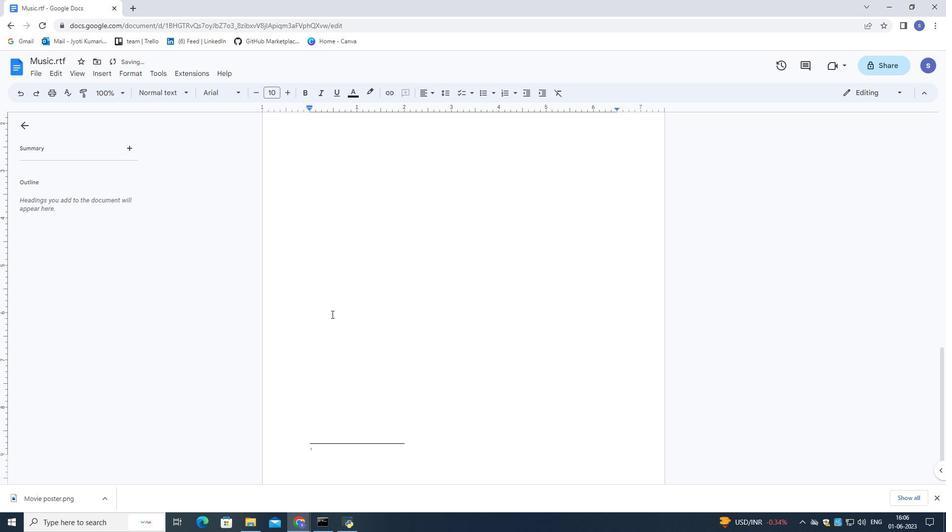 
Action: Mouse scrolled (332, 314) with delta (0, 0)
Screenshot: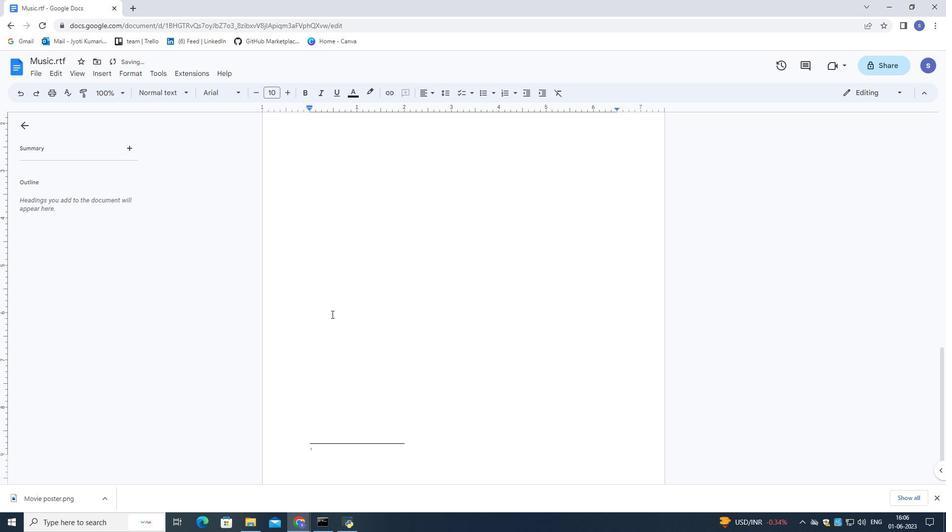 
Action: Mouse moved to (332, 313)
Screenshot: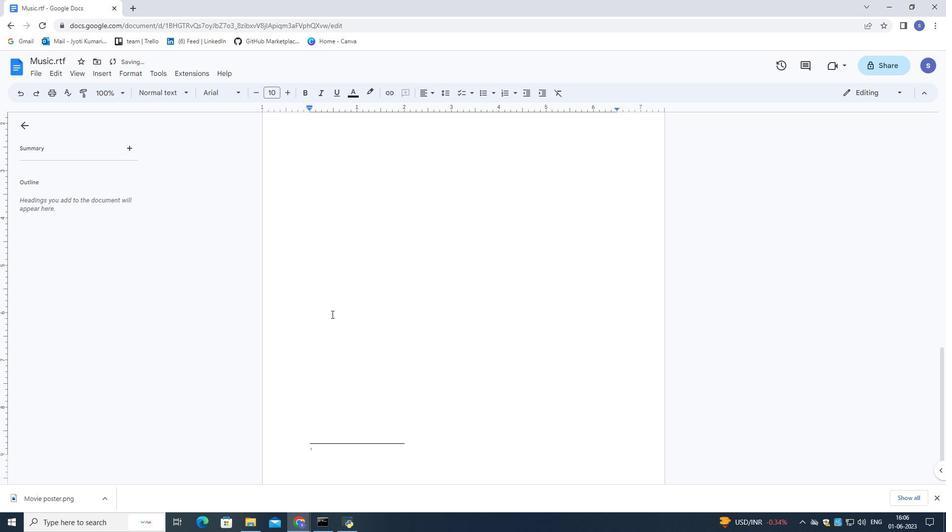 
Action: Mouse scrolled (332, 313) with delta (0, 0)
Screenshot: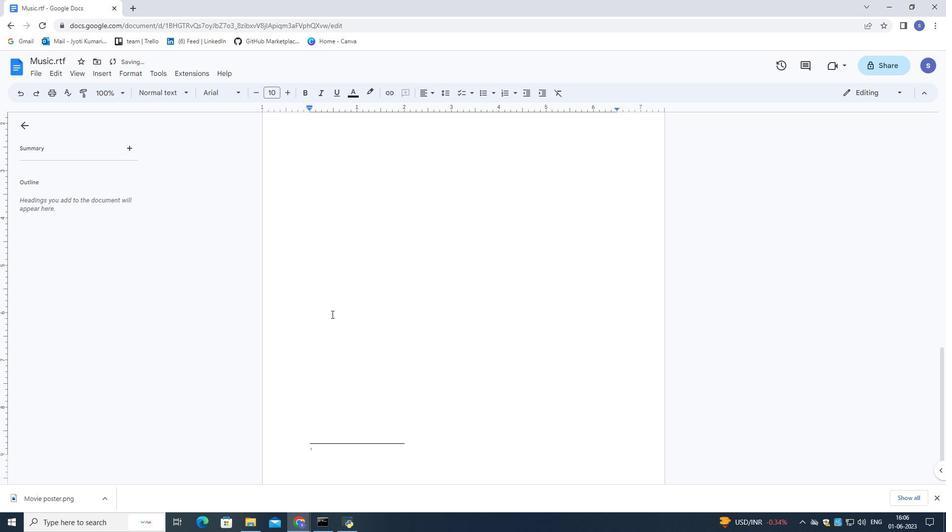 
Action: Mouse moved to (308, 238)
Screenshot: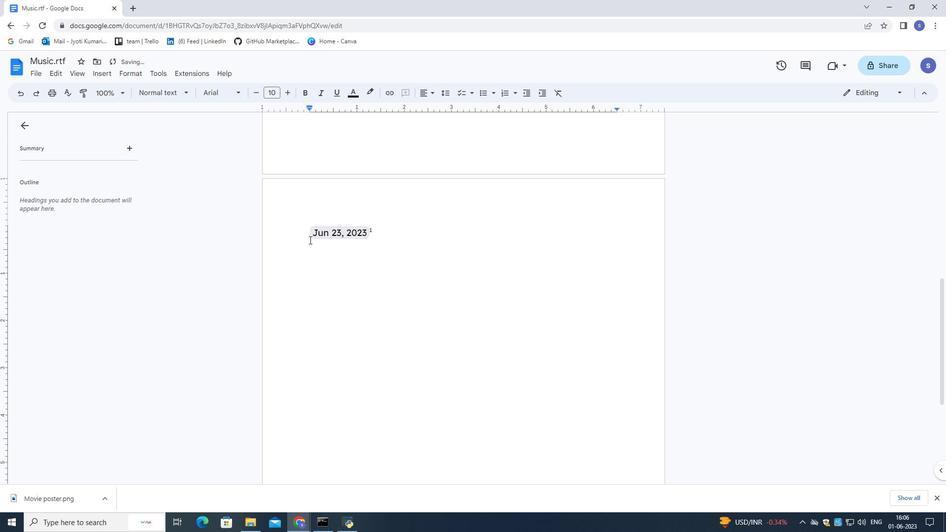 
Action: Mouse pressed left at (308, 238)
Screenshot: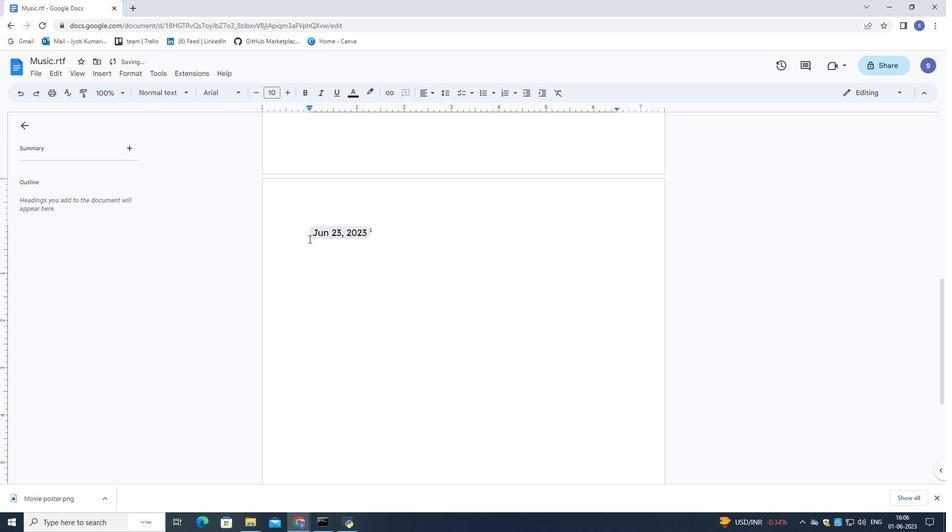 
Action: Key pressed <Key.backspace><Key.backspace>
Screenshot: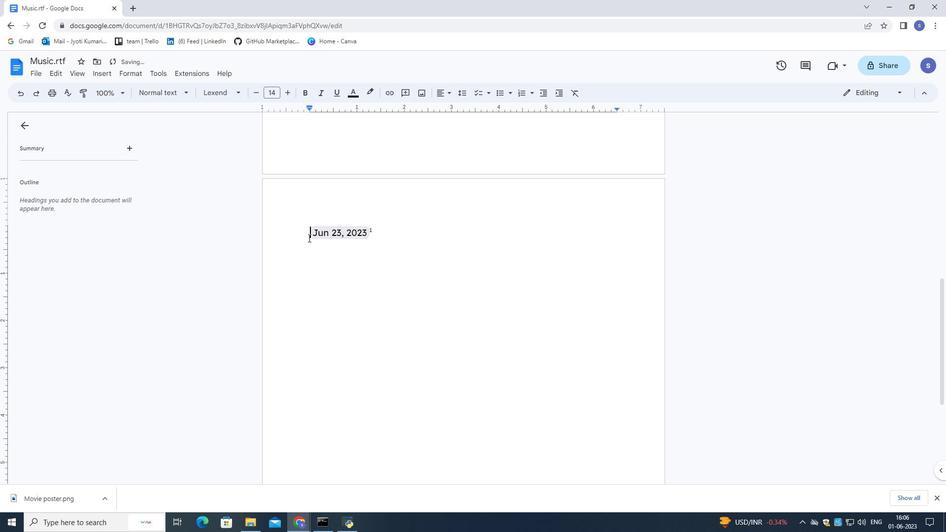 
Action: Mouse moved to (335, 176)
Screenshot: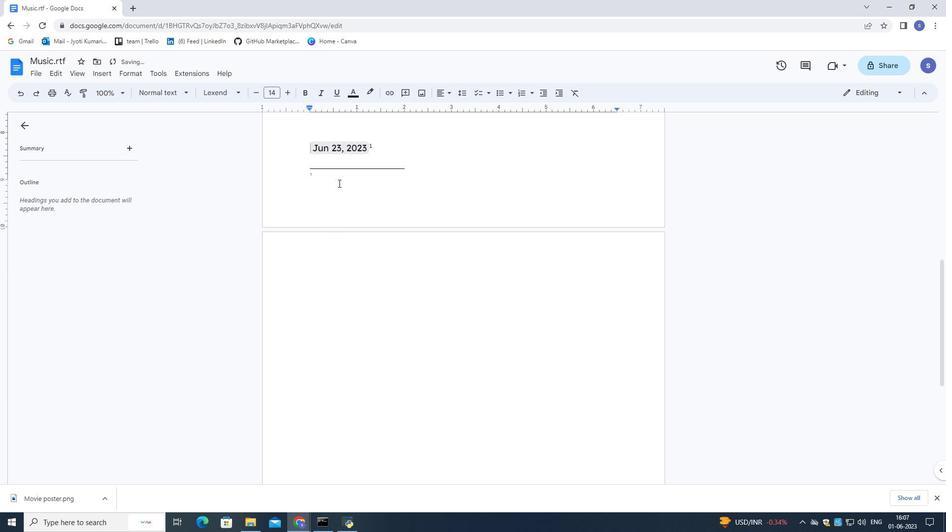 
Action: Mouse pressed left at (335, 176)
Screenshot: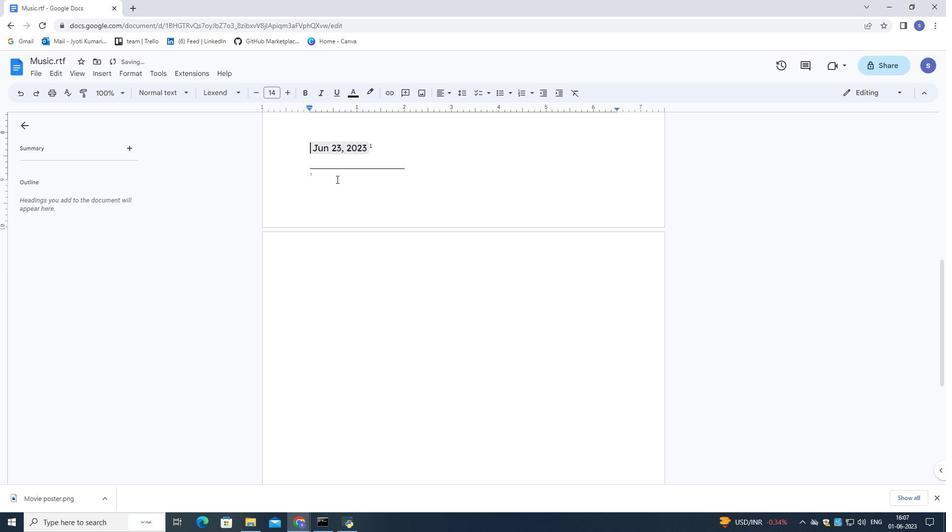 
Action: Mouse moved to (341, 180)
Screenshot: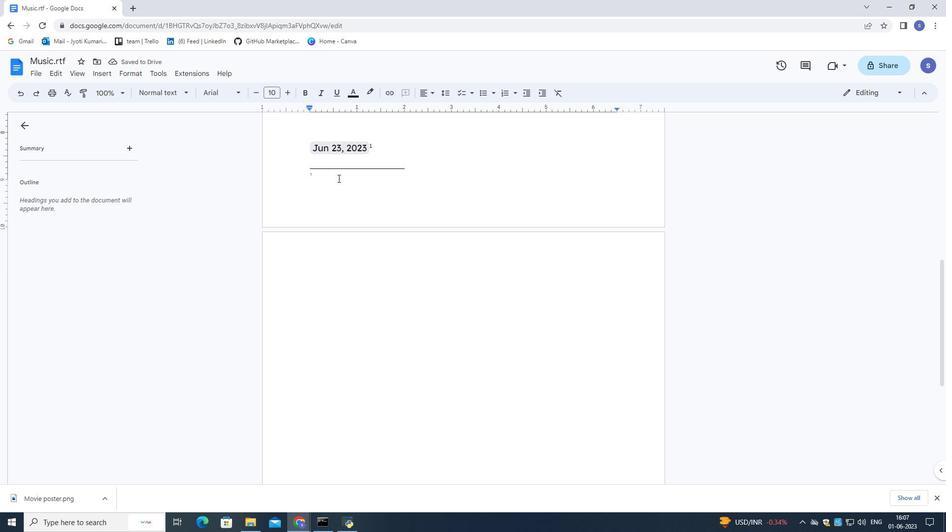 
Action: Key pressed <Key.shift>The<Key.space>study<Key.space>
Screenshot: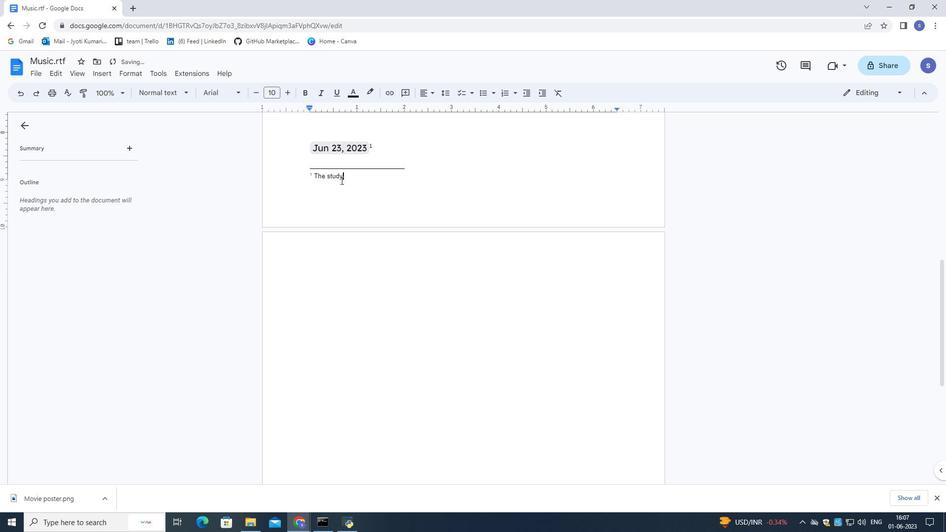 
Action: Mouse moved to (940, 311)
Screenshot: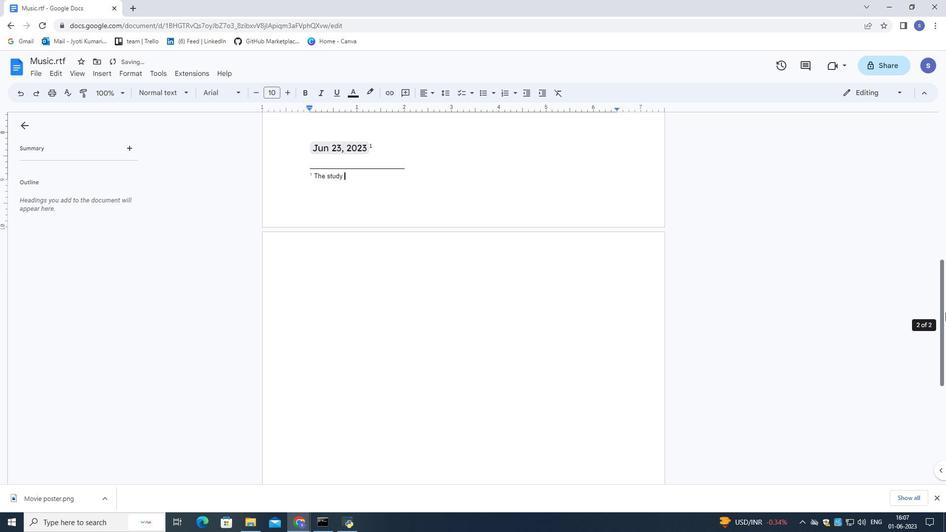 
Action: Key pressed was<Key.space>conducted<Key.space>anonymously
Screenshot: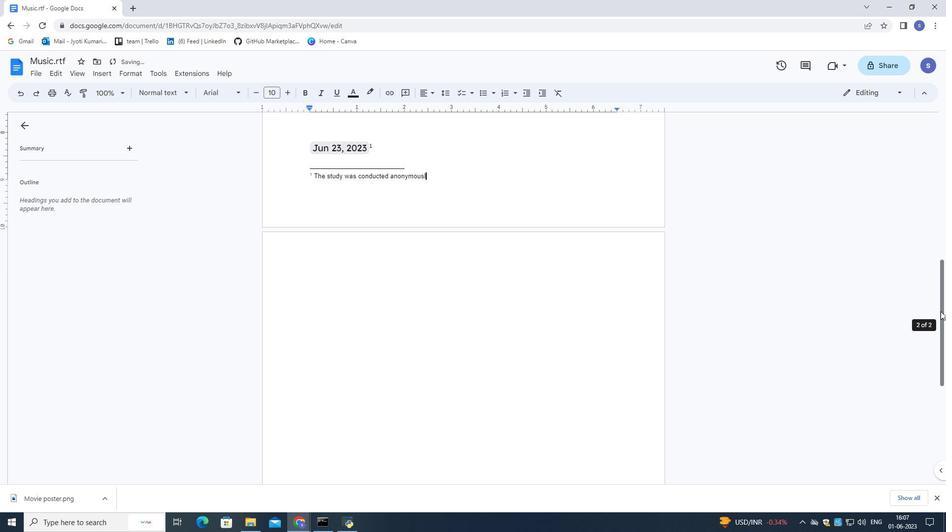 
Action: Mouse moved to (465, 173)
Screenshot: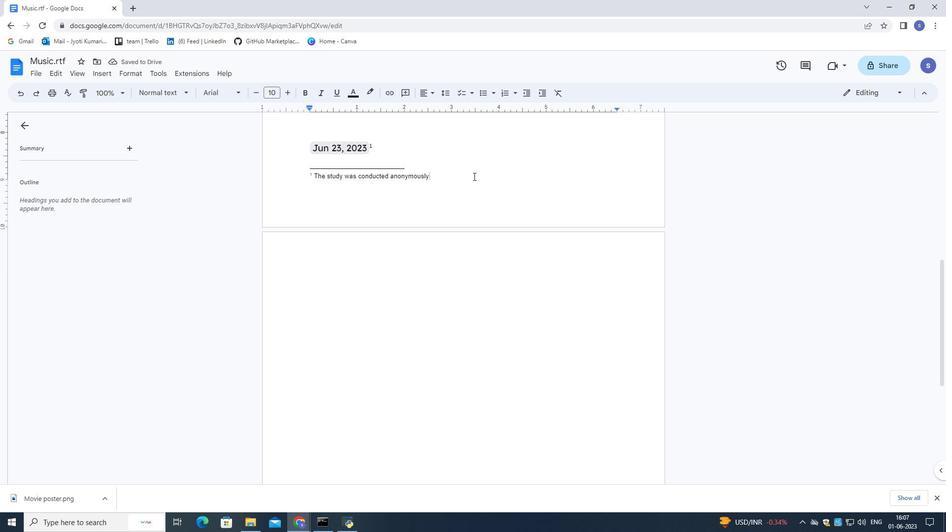 
Action: Mouse pressed left at (473, 175)
Screenshot: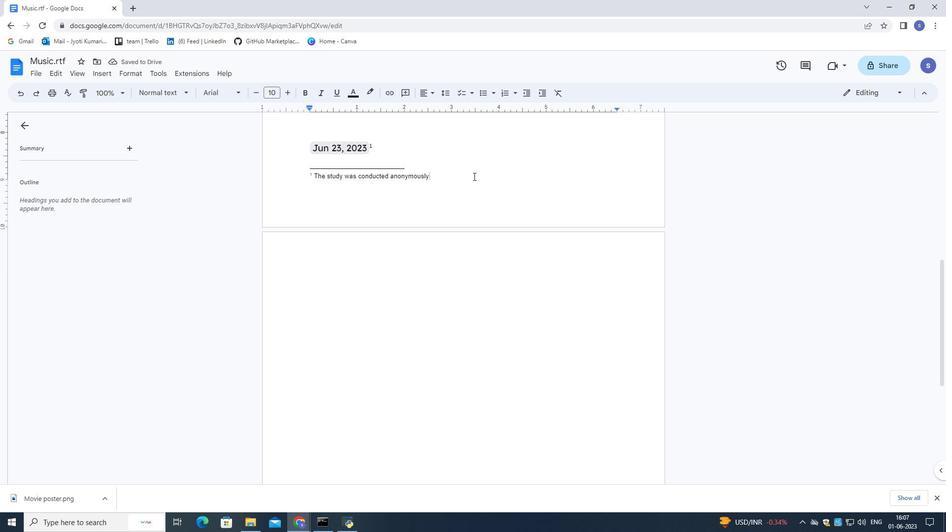 
Action: Mouse moved to (257, 90)
Screenshot: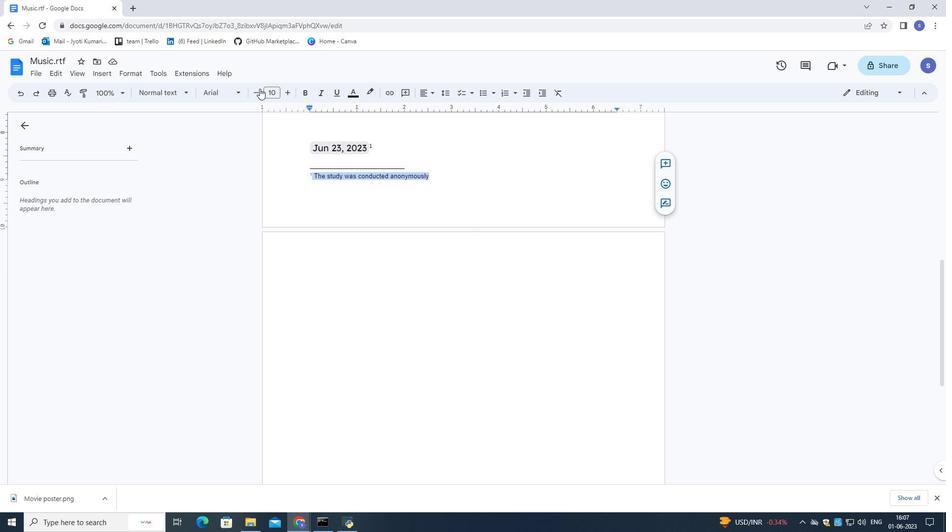 
Action: Mouse pressed left at (257, 90)
Screenshot: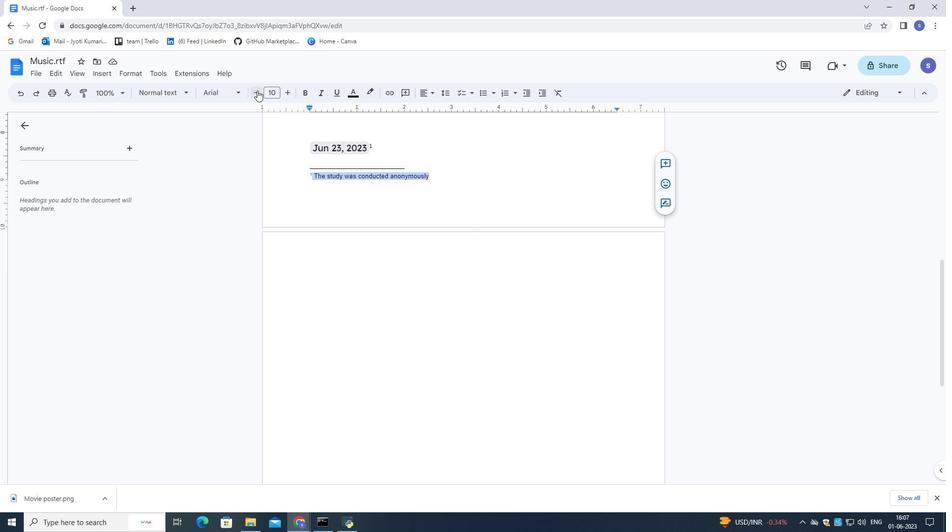 
Action: Mouse pressed left at (257, 90)
Screenshot: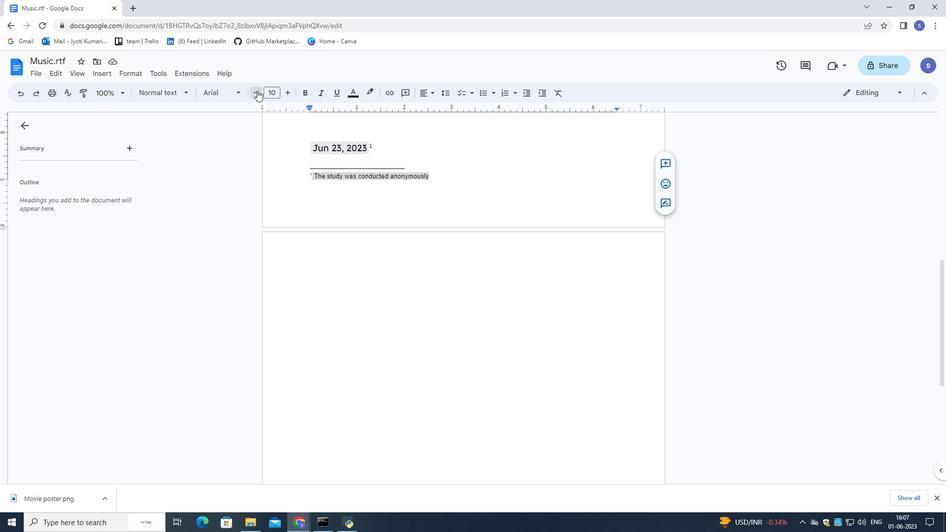 
Action: Mouse moved to (487, 176)
Screenshot: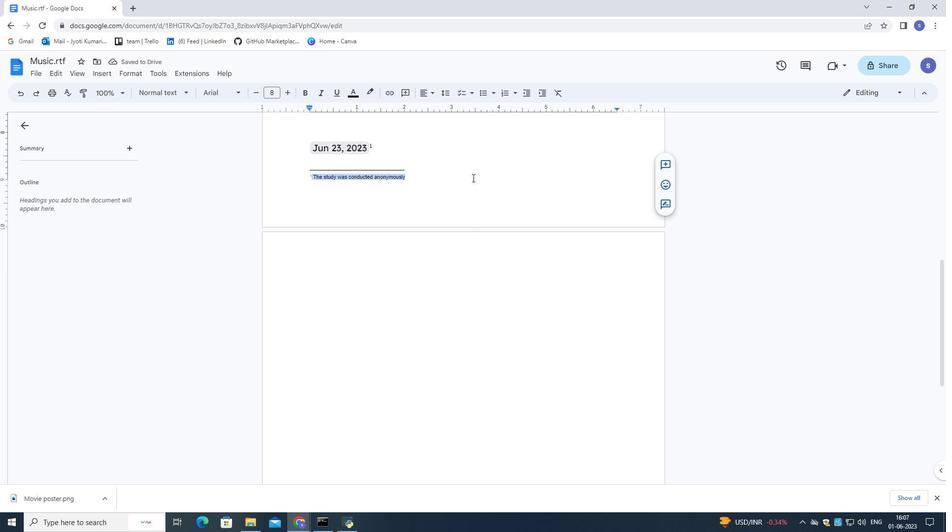 
Action: Mouse pressed left at (487, 176)
Screenshot: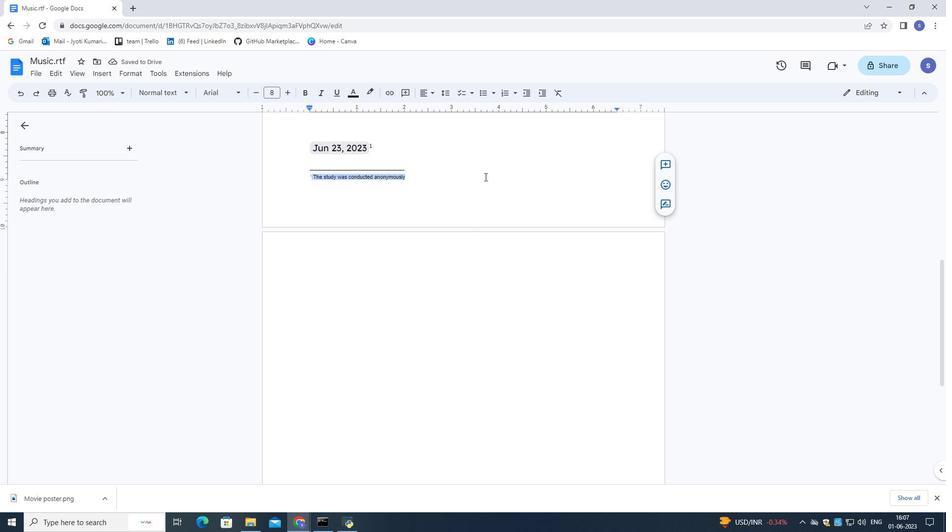 
Action: Mouse moved to (489, 182)
Screenshot: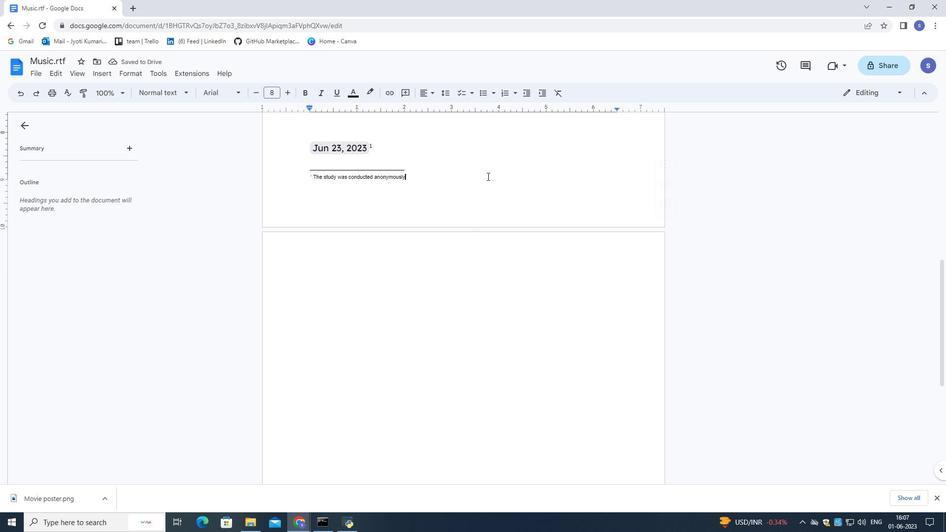 
Action: Mouse scrolled (489, 183) with delta (0, 0)
Screenshot: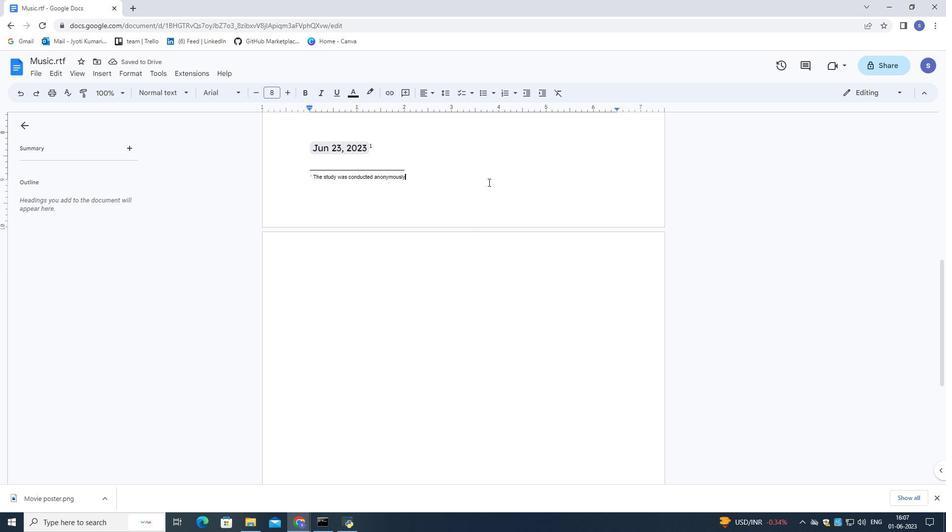 
Action: Mouse scrolled (489, 183) with delta (0, 0)
Screenshot: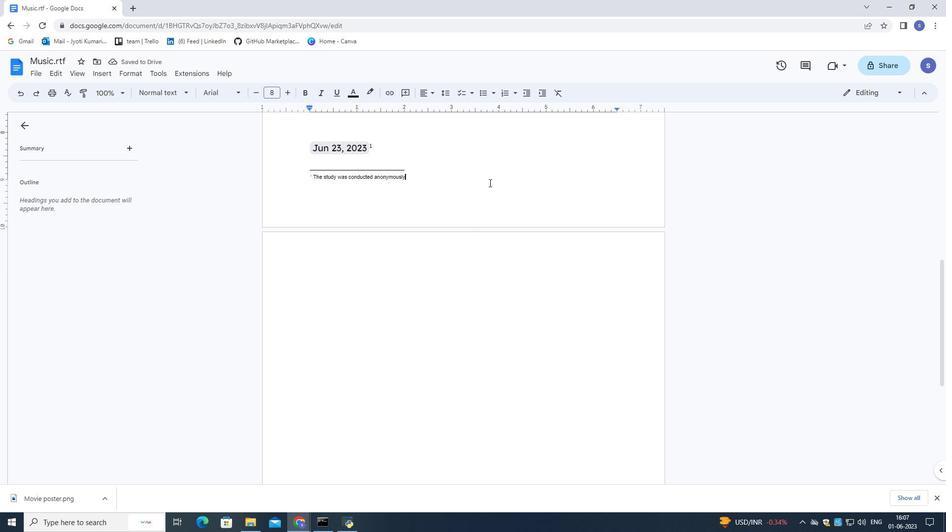 
Action: Mouse scrolled (489, 183) with delta (0, 0)
Screenshot: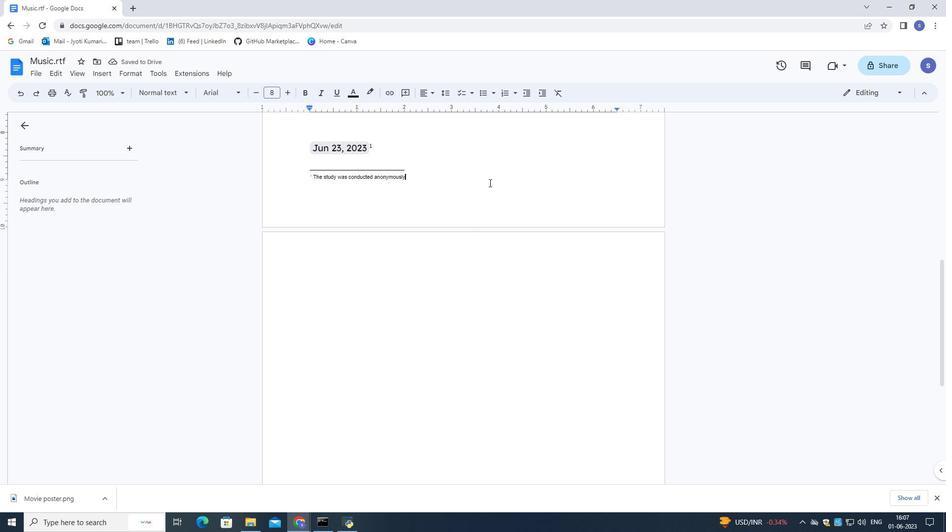 
Action: Mouse moved to (492, 197)
Screenshot: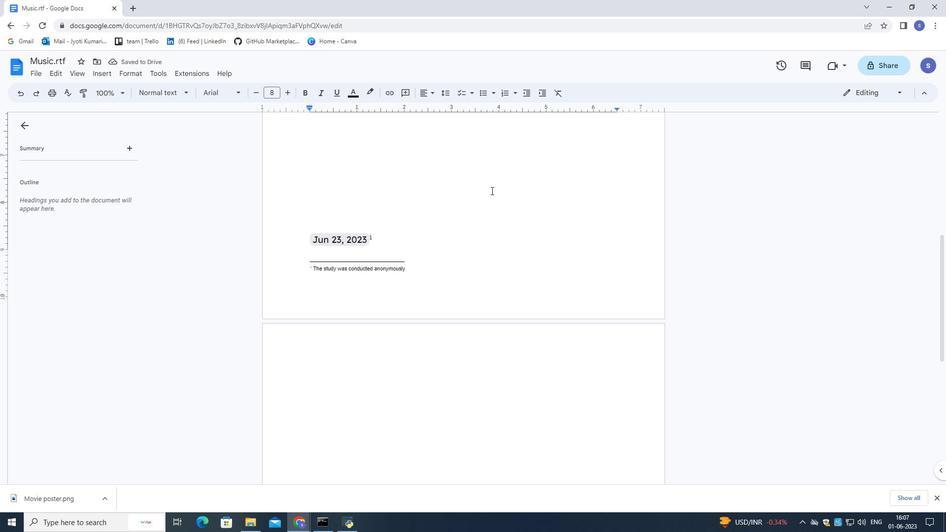 
Action: Mouse scrolled (492, 198) with delta (0, 0)
Screenshot: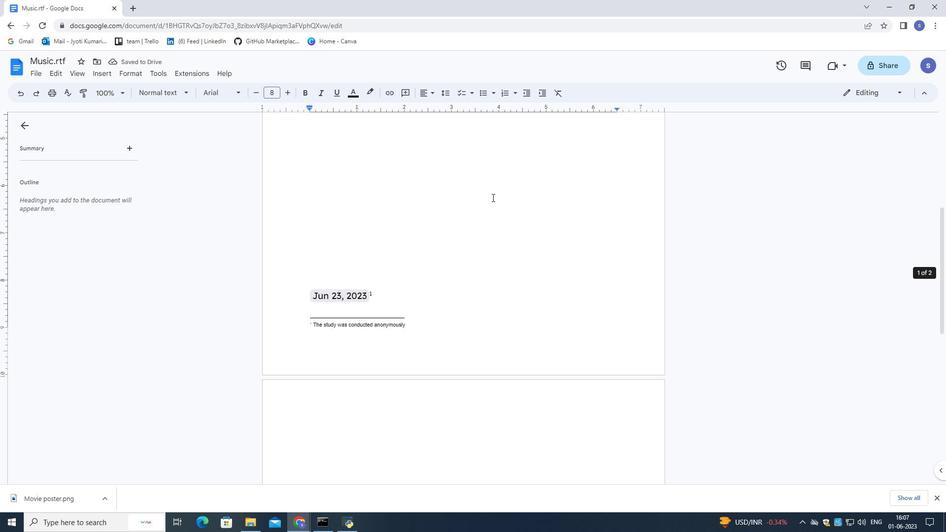 
Action: Mouse scrolled (492, 198) with delta (0, 0)
Screenshot: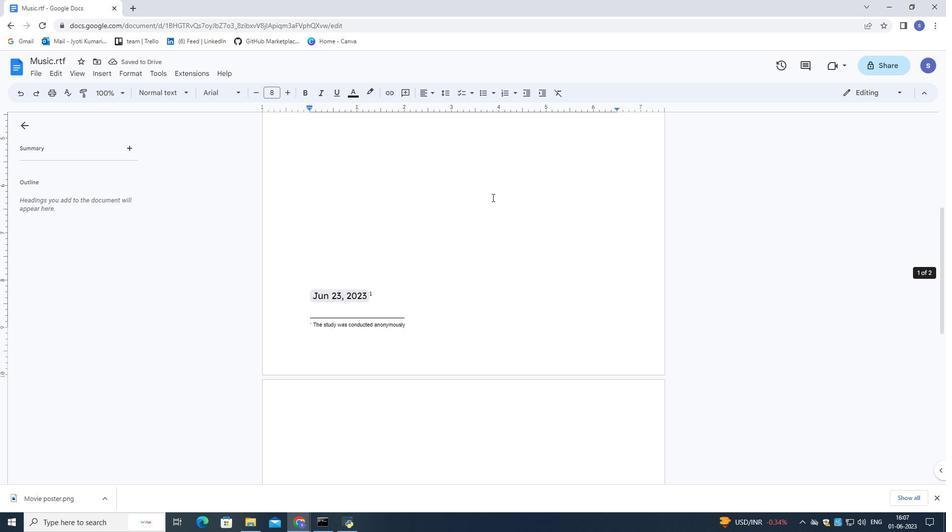 
Action: Mouse scrolled (492, 198) with delta (0, 0)
Screenshot: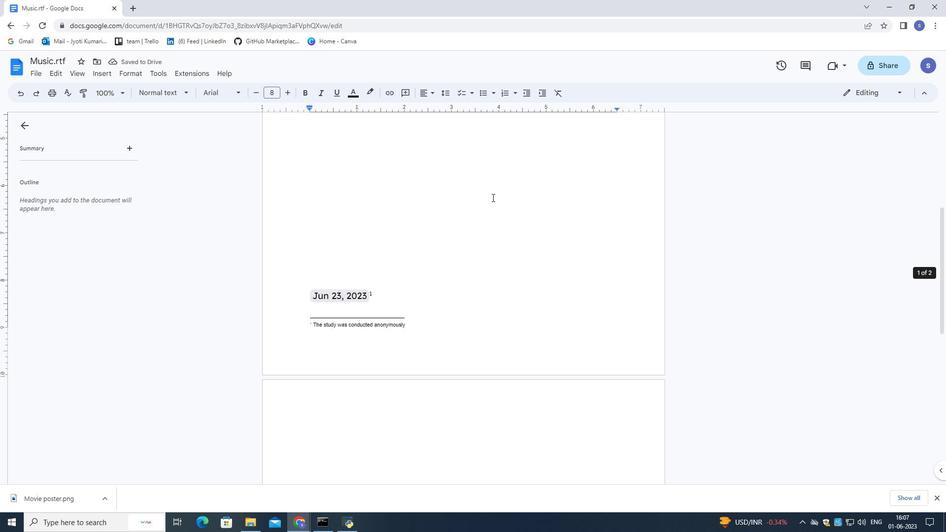 
Action: Mouse moved to (492, 201)
Screenshot: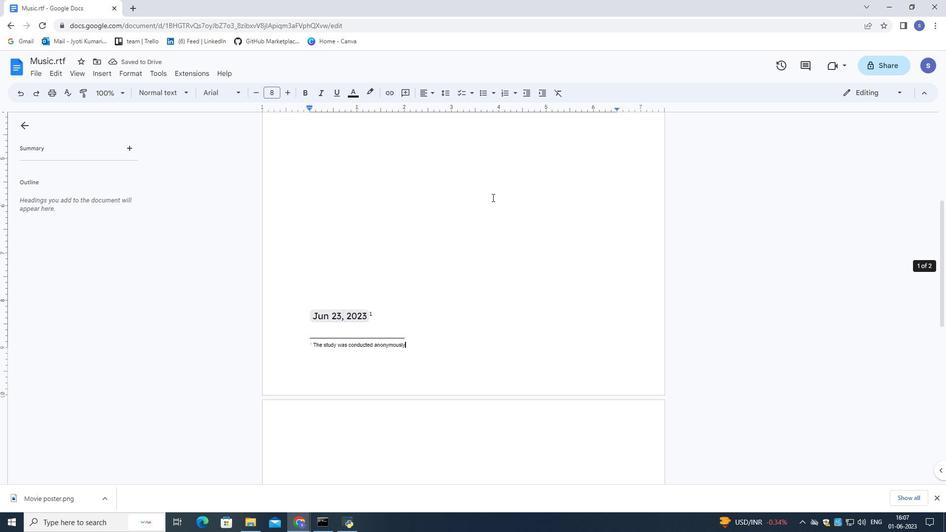 
Action: Mouse scrolled (492, 202) with delta (0, 0)
Screenshot: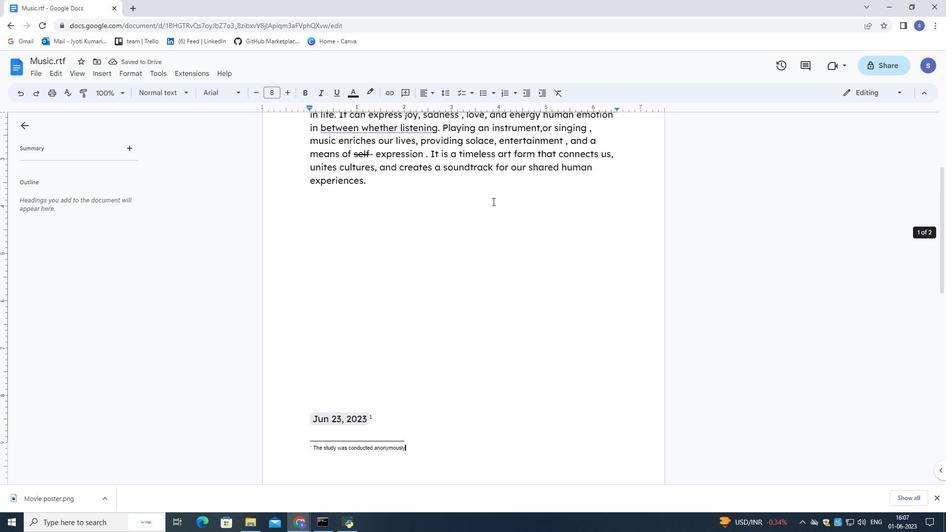 
Action: Mouse scrolled (492, 202) with delta (0, 0)
Screenshot: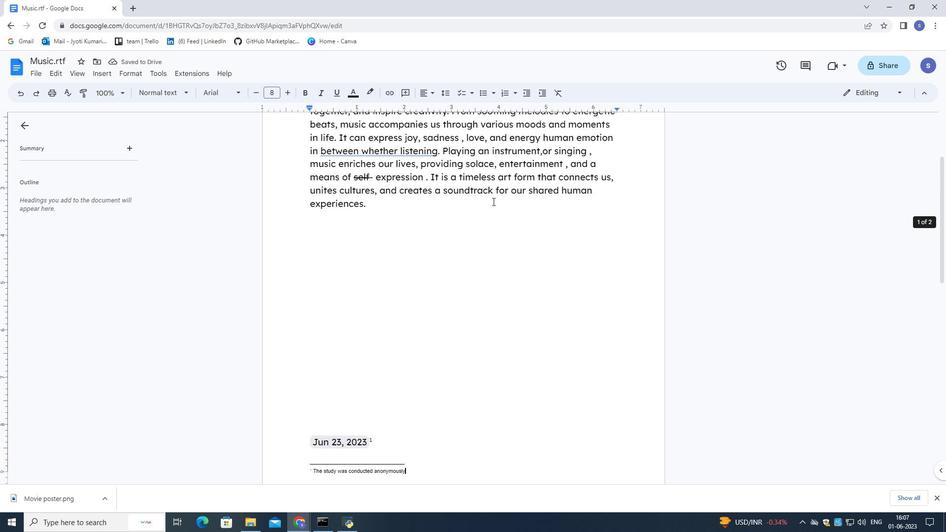 
Action: Mouse scrolled (492, 202) with delta (0, 0)
Screenshot: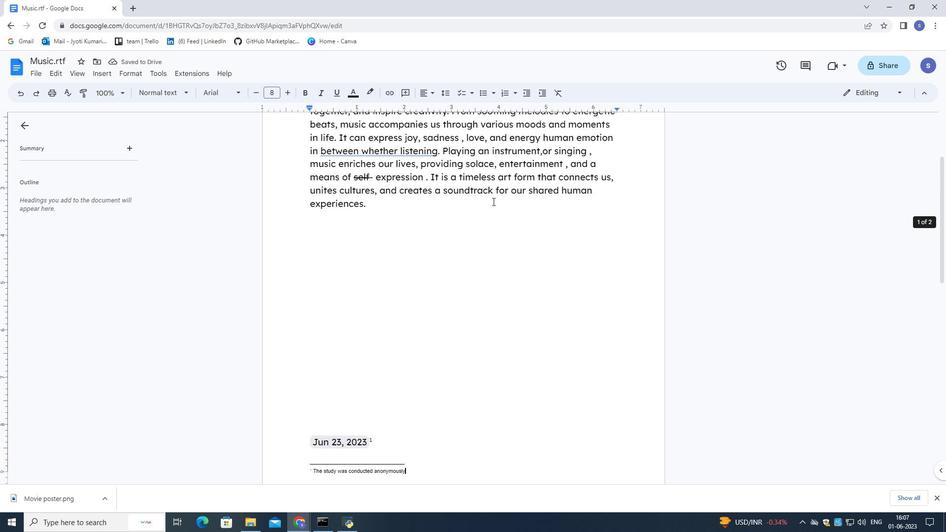 
Action: Mouse scrolled (492, 202) with delta (0, 0)
Screenshot: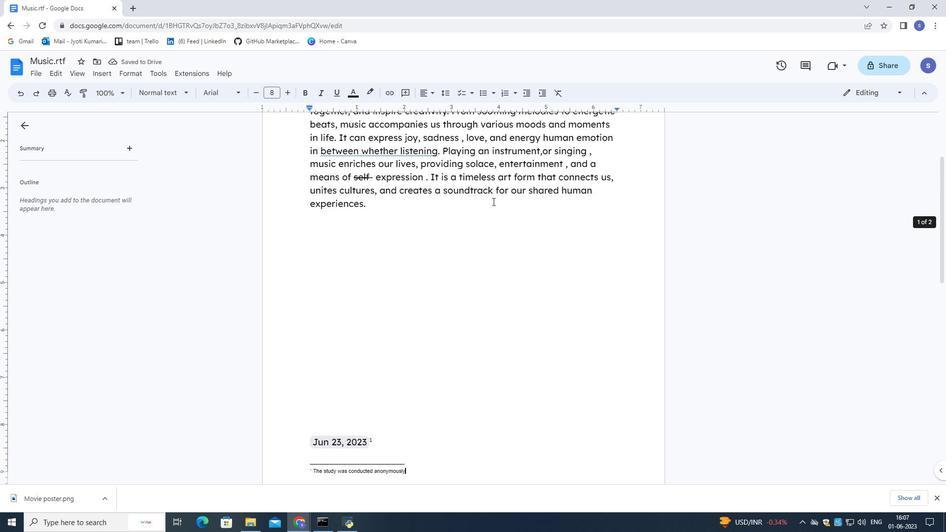 
Action: Mouse scrolled (492, 202) with delta (0, 0)
Screenshot: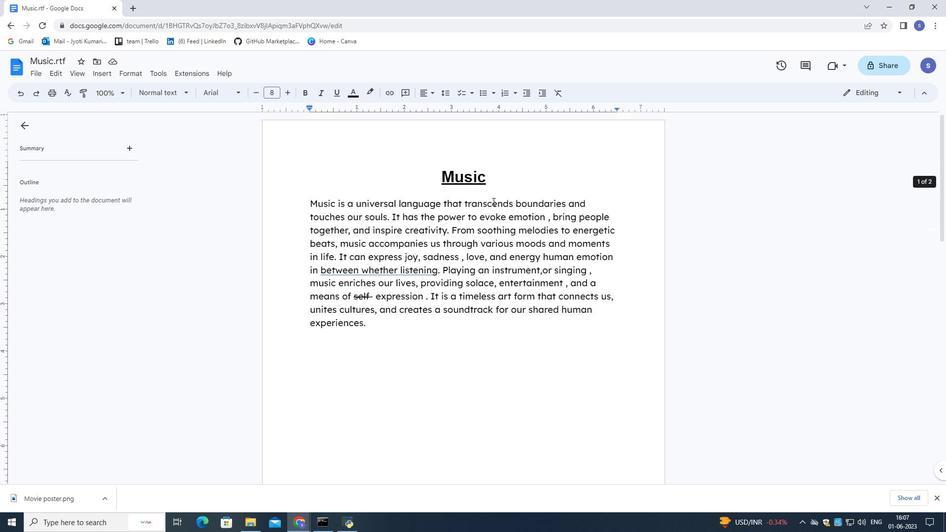 
Action: Mouse moved to (492, 201)
Screenshot: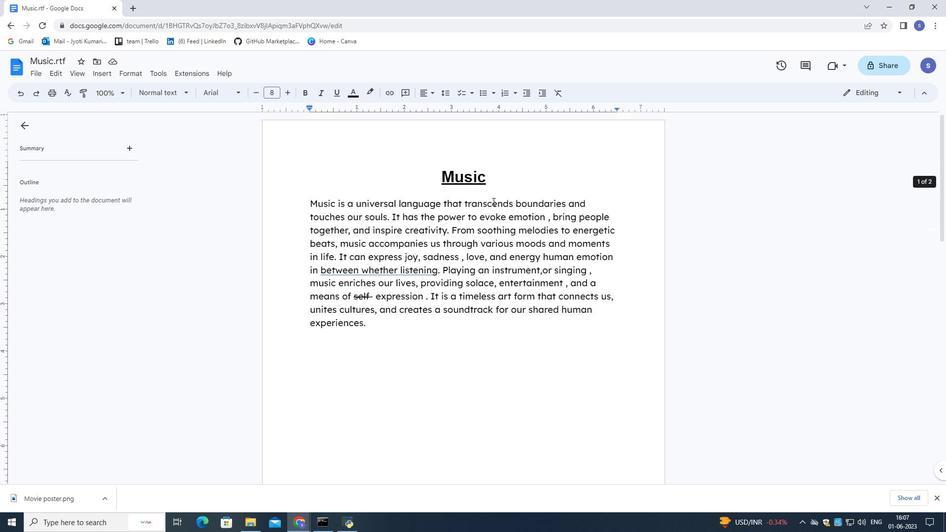 
Action: Mouse scrolled (492, 202) with delta (0, 0)
Screenshot: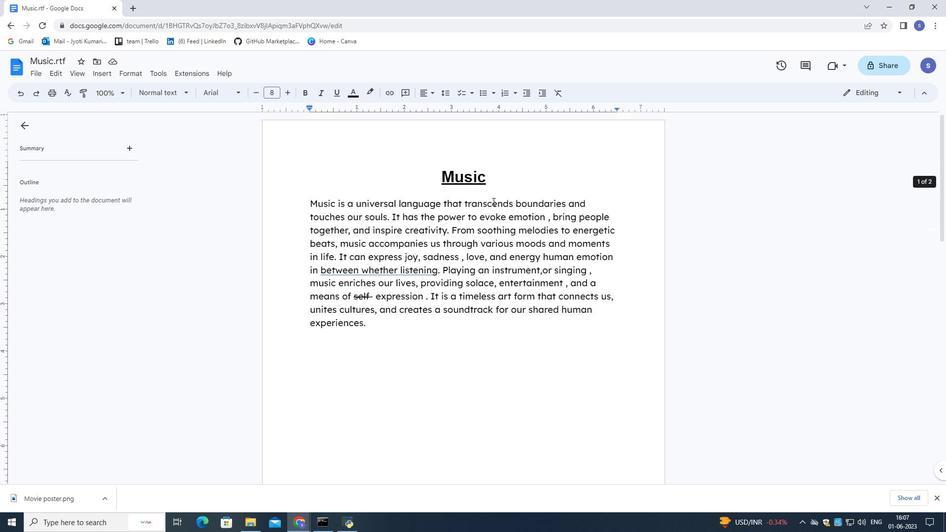 
Action: Mouse moved to (454, 164)
Screenshot: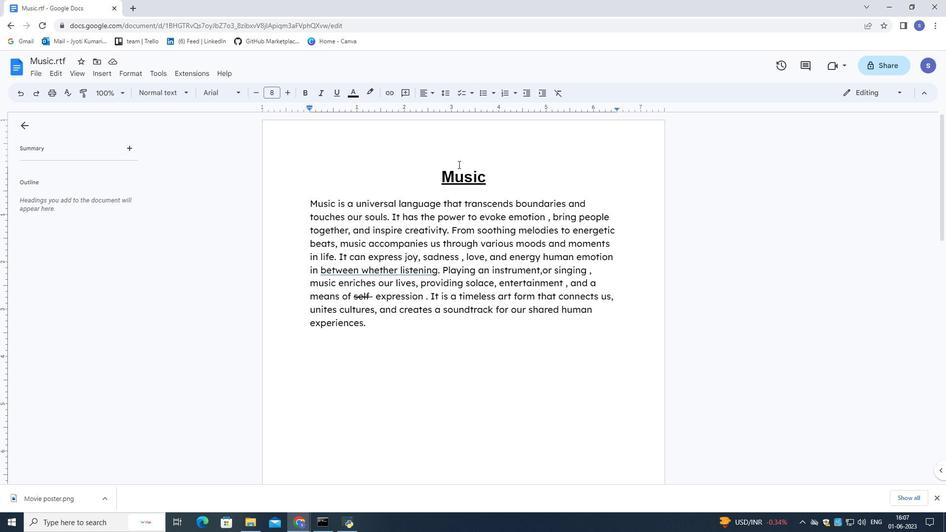 
